 Task: Open a blank worksheet and write heading  SpendSmartAdd Dates in a column and its values below  '2023-05-01, 2023-05-03, 2023-05-05, 2023-05-10, 2023-05-15, 2023-05-20, 2023-05-25 & 2023-05-31'Add Categories in next column and its values below  Groceries, Dining Out, Transportation, Entertainment, Shopping, Utilities, Health & Miscellaneous. Add Descriptions in next column and its values below  Supermarket, Restaurant, Public Transport, Movie Tickets, Clothing Store, Internet Bill, Pharmacy & Online PurchaseAdd Amountin next column and its values below  $50, $30, $10, $20, $100, $60, $40 & $50Save page Attendance Sheet for Weekly Auditing
Action: Mouse pressed left at (11, 18)
Screenshot: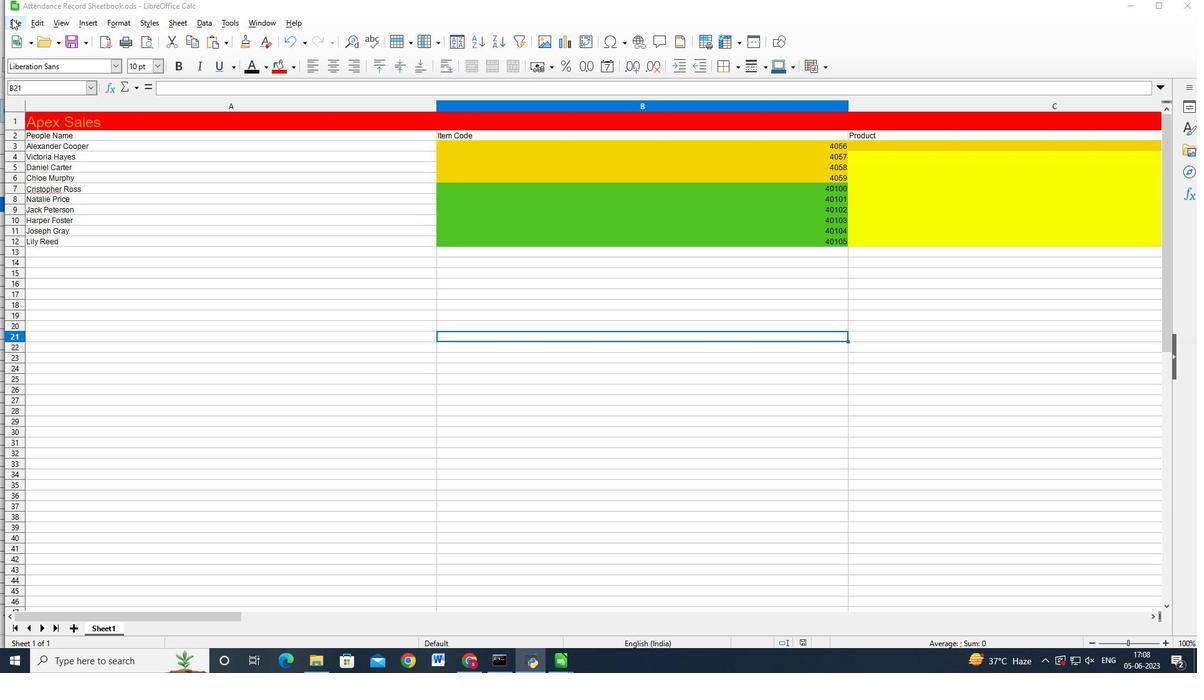 
Action: Mouse moved to (15, 33)
Screenshot: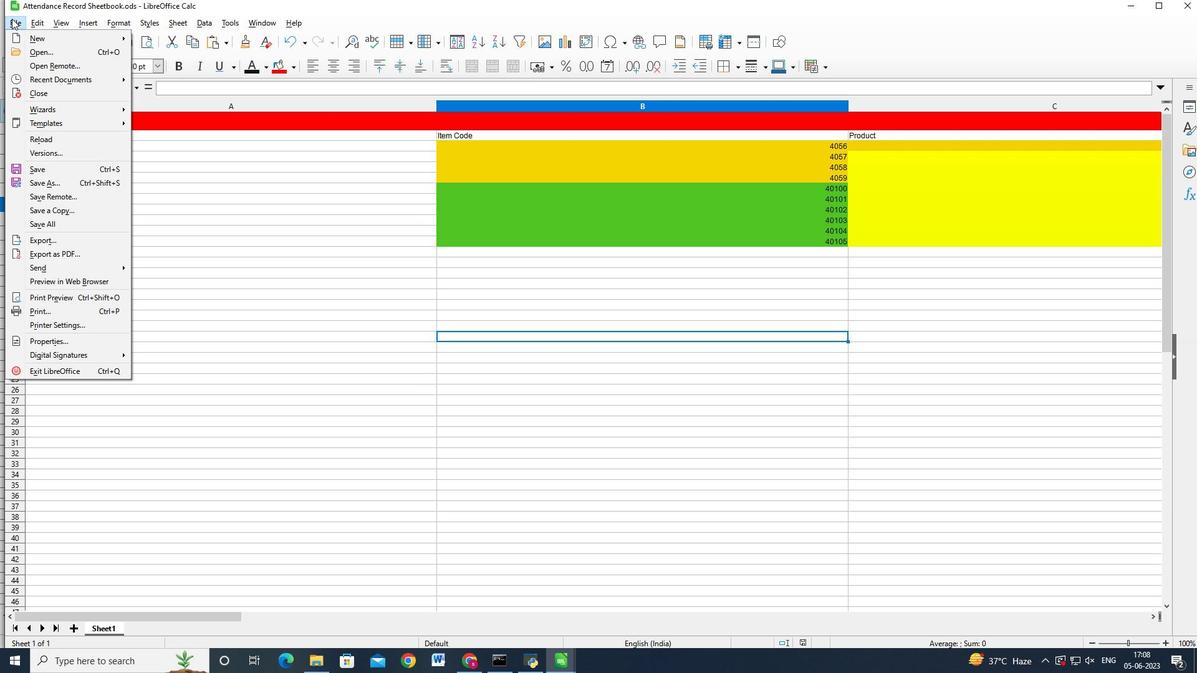 
Action: Mouse pressed left at (15, 33)
Screenshot: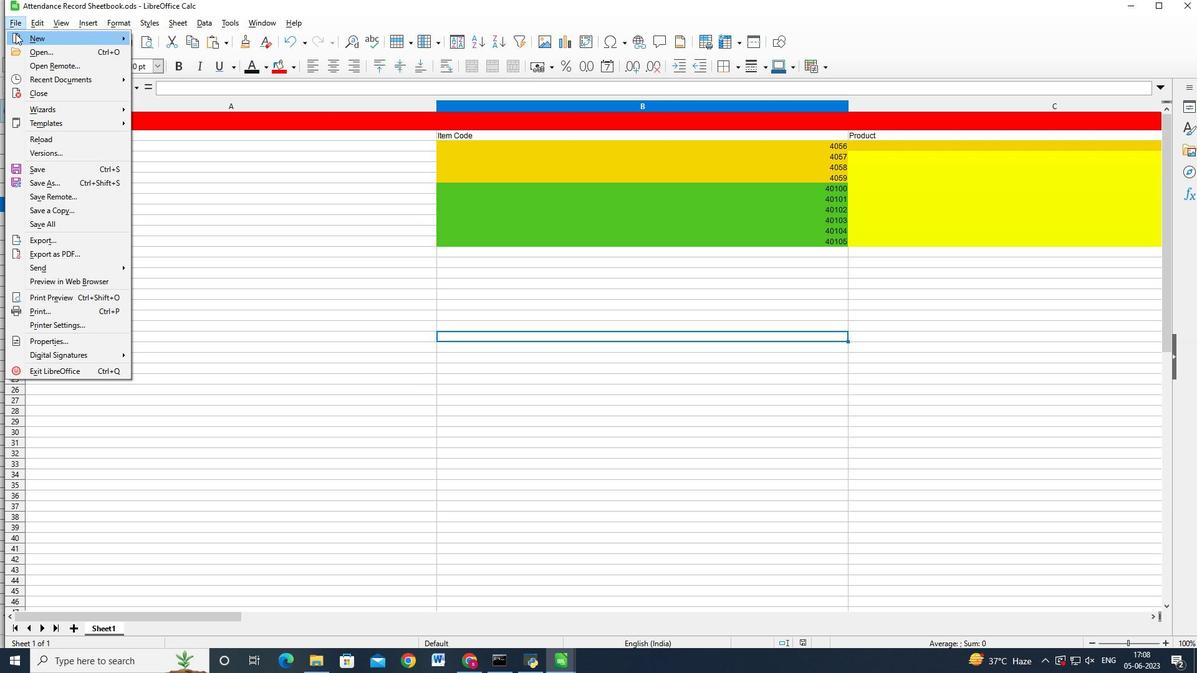 
Action: Mouse moved to (160, 54)
Screenshot: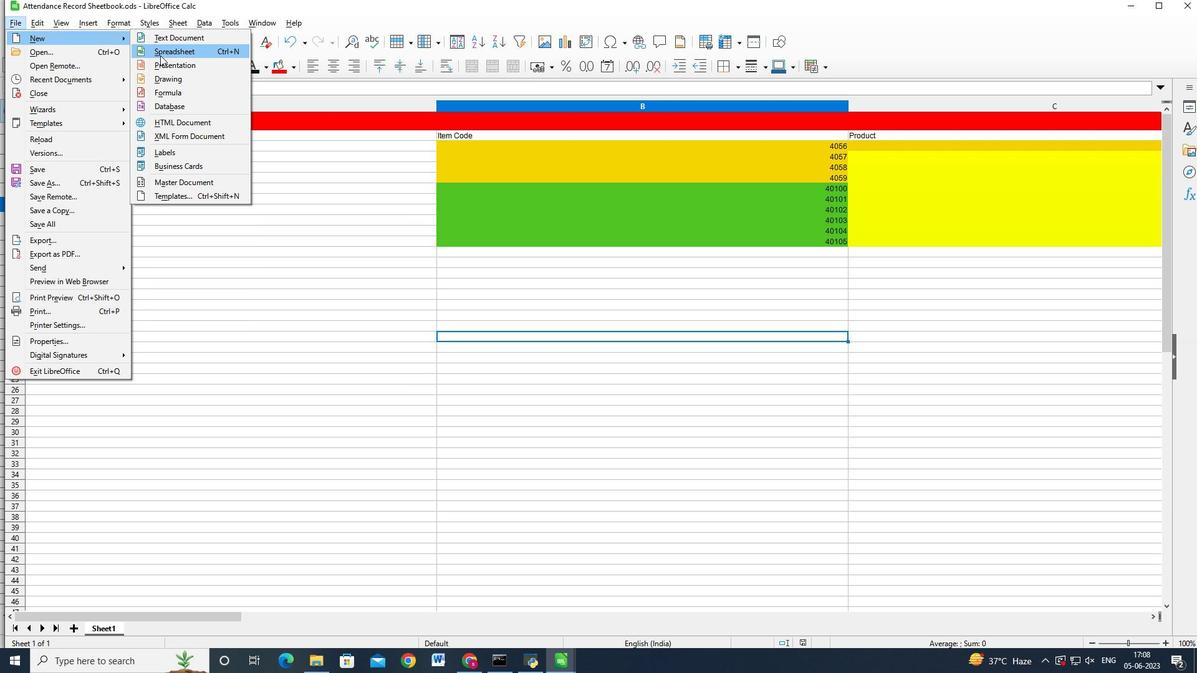 
Action: Mouse pressed left at (160, 54)
Screenshot: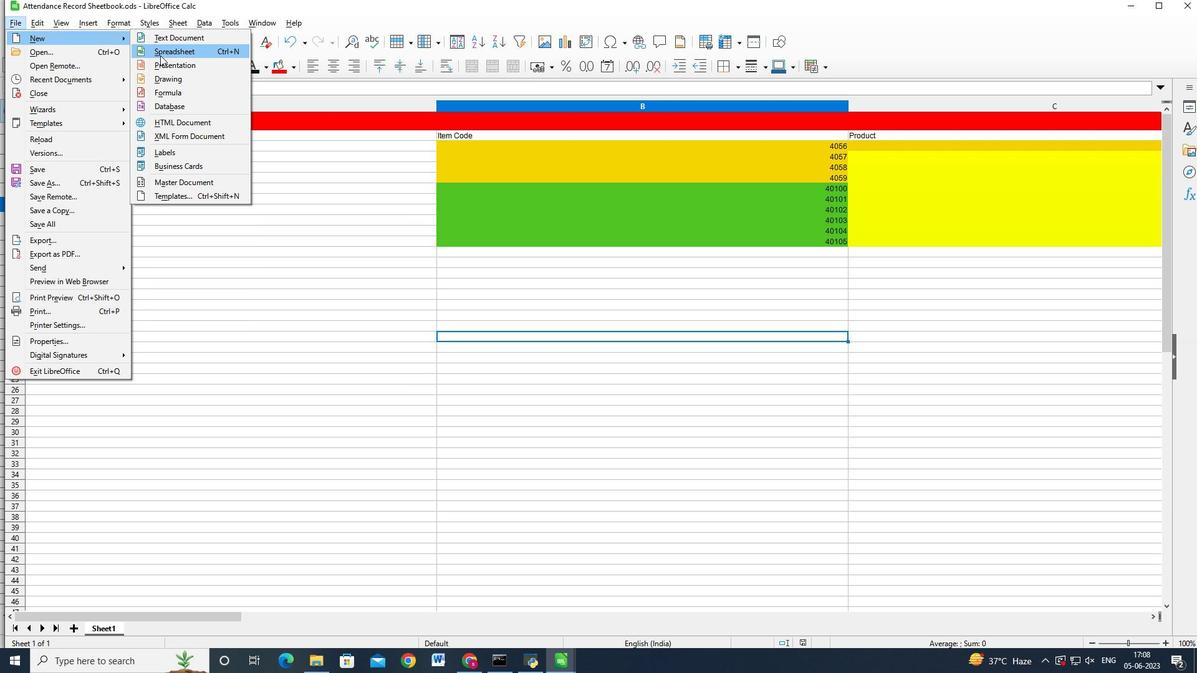 
Action: Mouse moved to (91, 148)
Screenshot: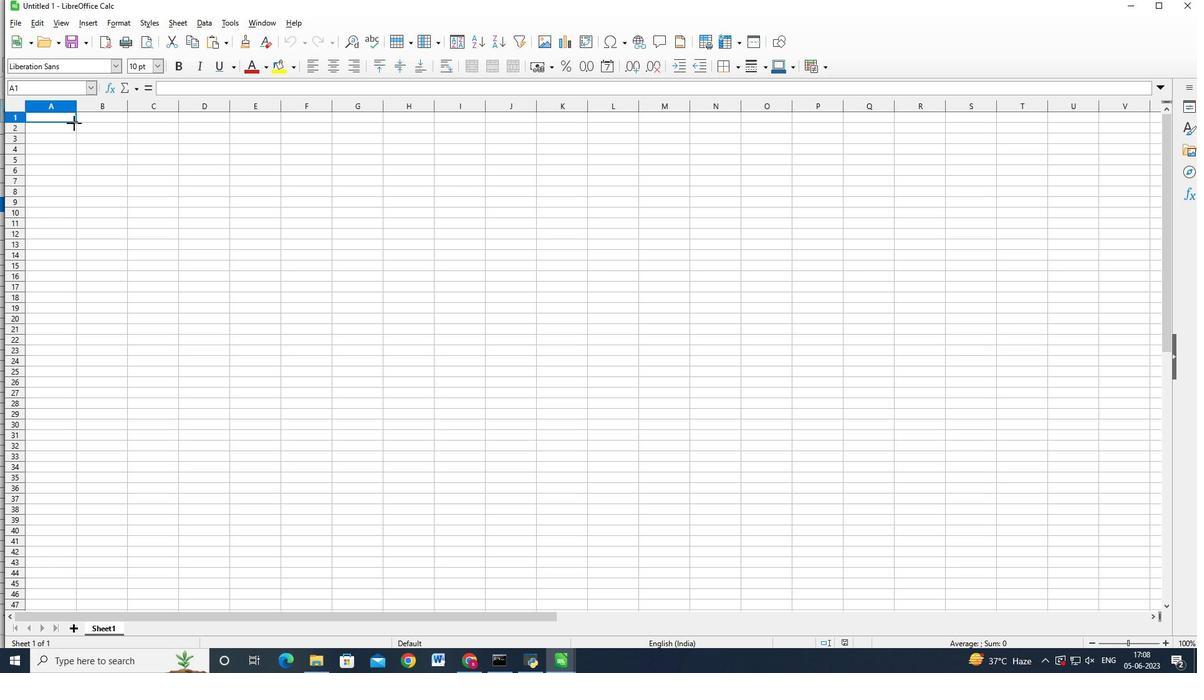 
Action: Key pressed <Key.shift>Spend<Key.shift_r>Smart<Key.shift_r>Add<Key.shift><Key.shift><Key.shift><Key.shift><Key.shift><Key.shift><Key.shift><Key.shift><Key.enter><Key.shift_r>D<Key.backspace><Key.backspace>
Screenshot: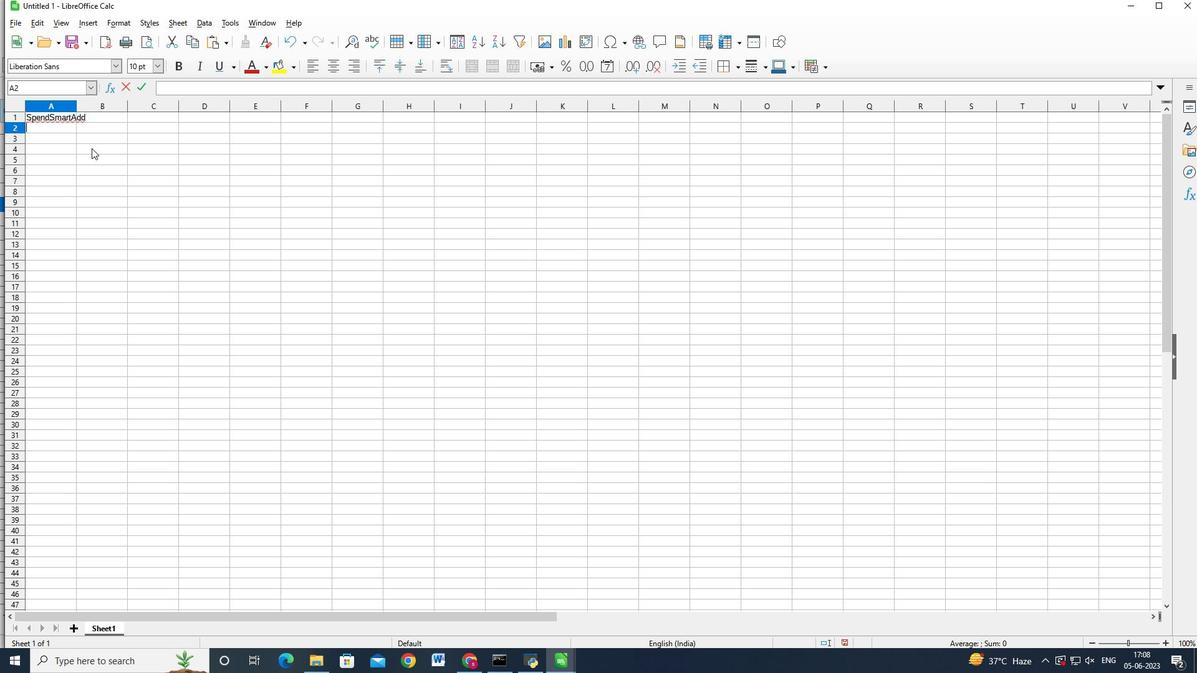
Action: Mouse moved to (106, 120)
Screenshot: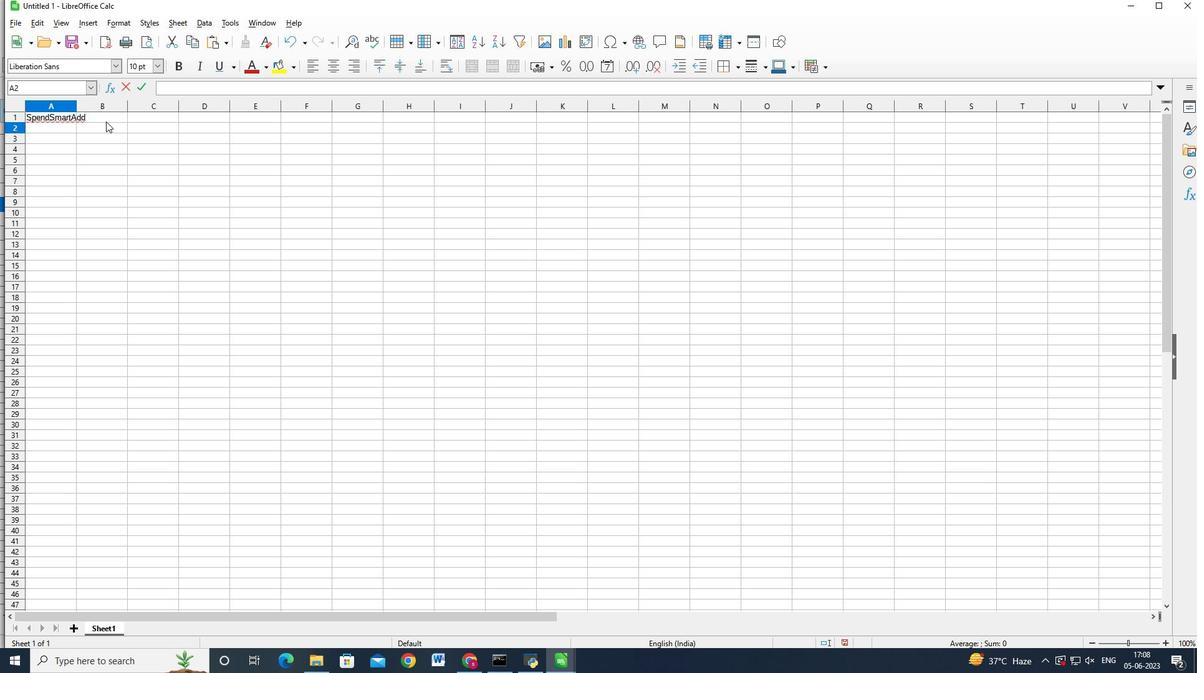 
Action: Mouse pressed left at (106, 120)
Screenshot: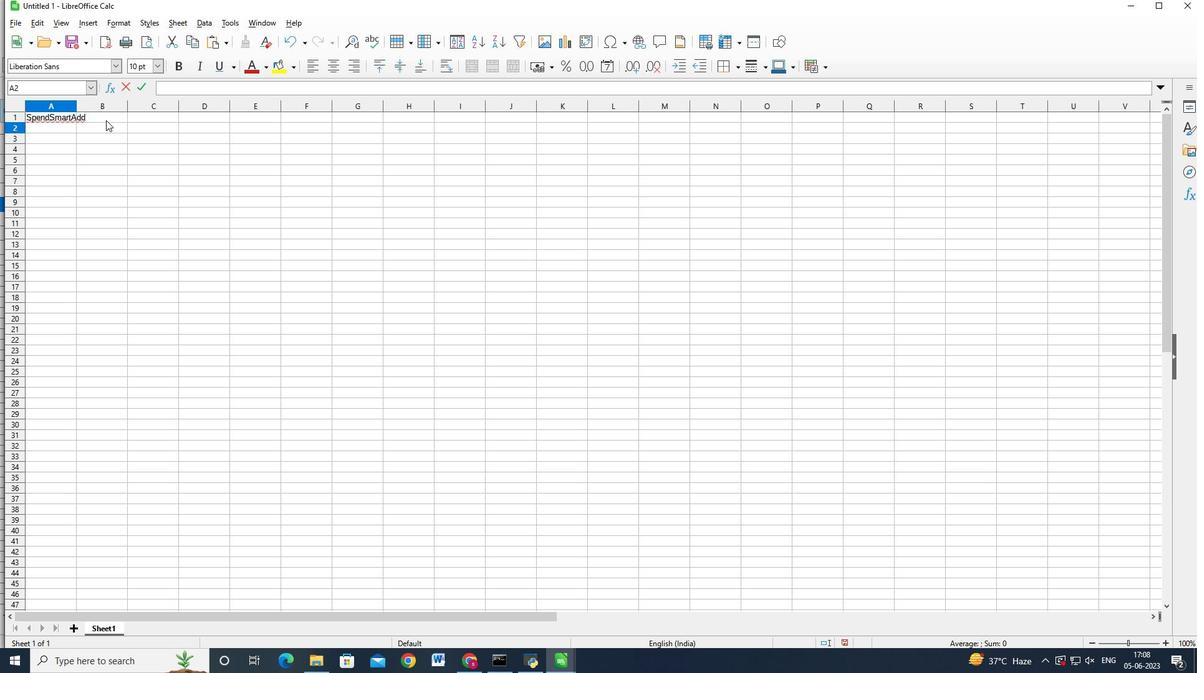 
Action: Mouse moved to (69, 122)
Screenshot: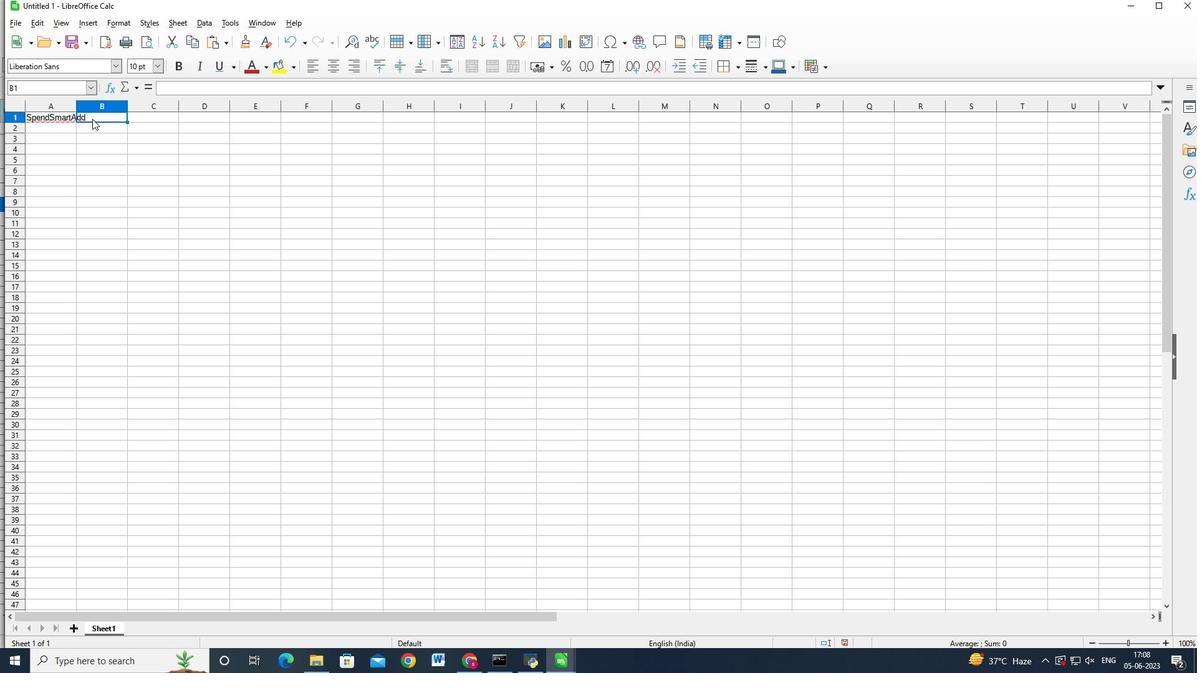 
Action: Mouse pressed left at (69, 122)
Screenshot: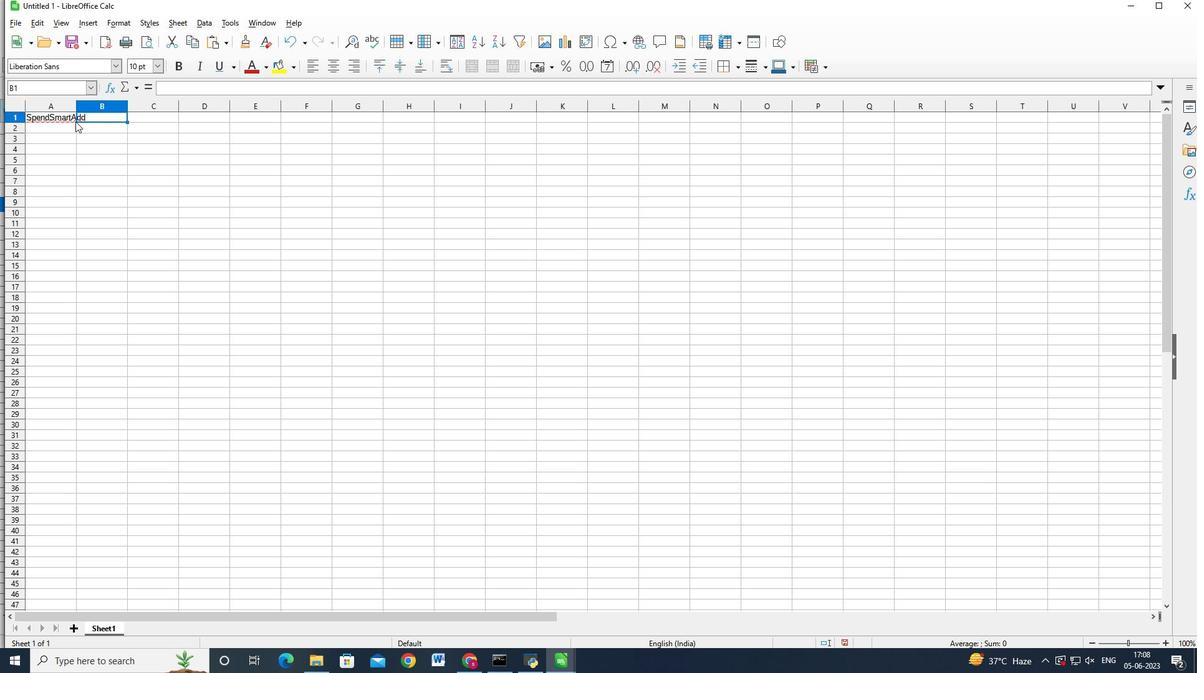 
Action: Mouse moved to (211, 86)
Screenshot: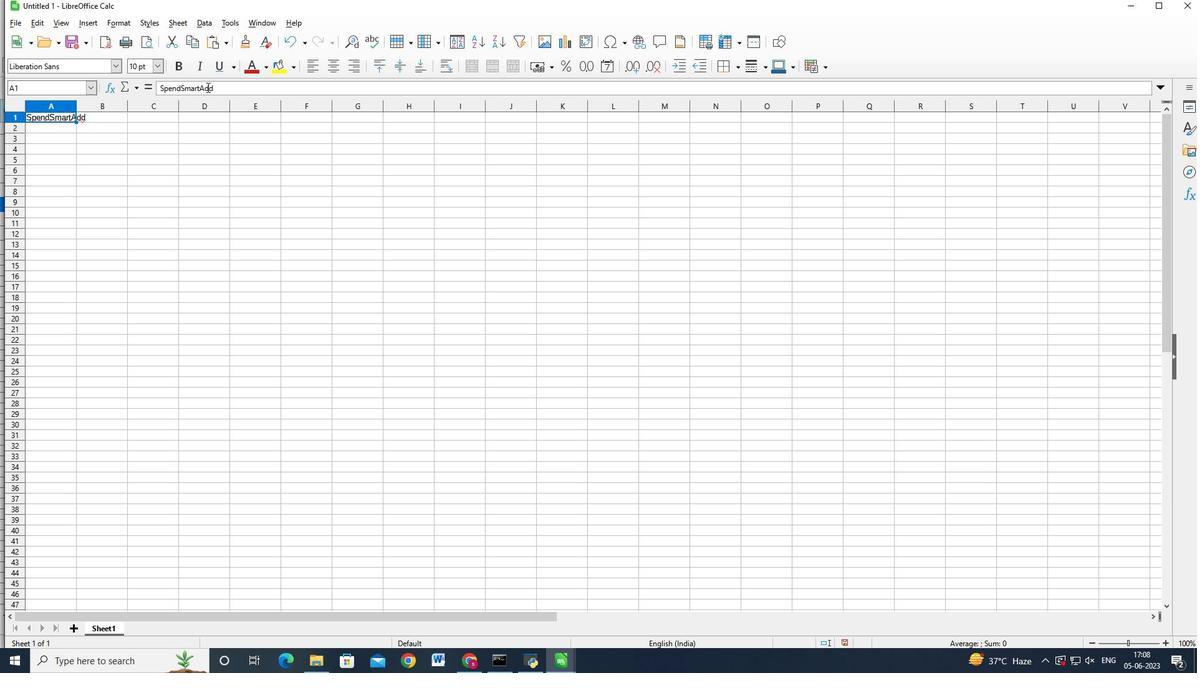 
Action: Mouse pressed left at (211, 86)
Screenshot: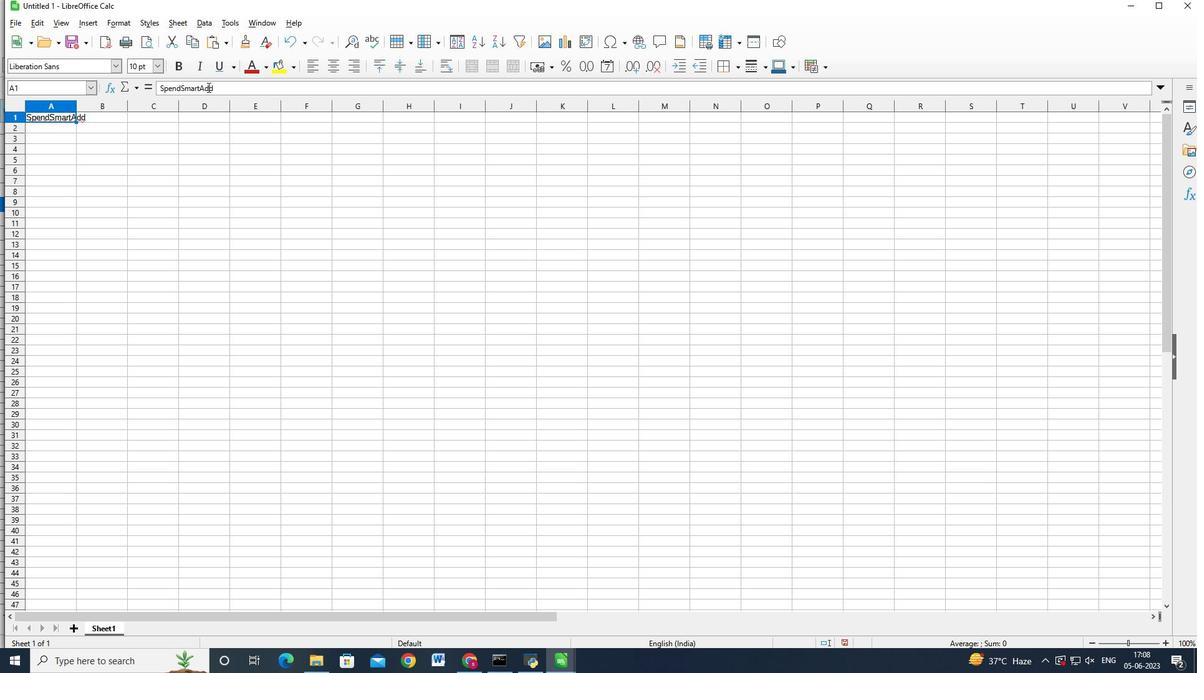 
Action: Mouse moved to (211, 86)
Screenshot: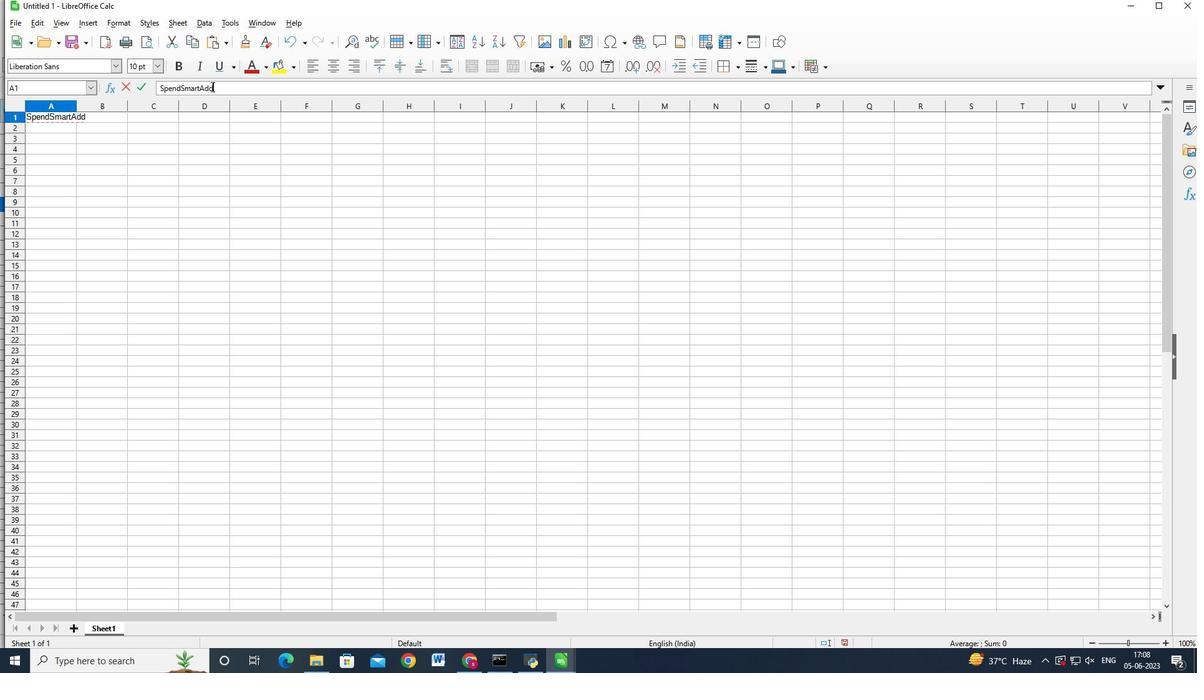 
Action: Key pressed <Key.backspace><Key.backspace><Key.backspace><Key.enter><Key.shift_r>Dates<Key.enter>2923<Key.backspace><Key.backspace><Key.backspace>023-05-1<Key.backspace>01<Key.enter>2023-05-03<Key.enter>2023-05-05<Key.enter>2023-05-10<Key.enter>2023-050<Key.backspace>-15<Key.enter>2023-05-20<Key.enter>2023-05-235<Key.backspace><Key.backspace>5<Key.enter>2023-05-31<Key.right><Key.up><Key.up><Key.up><Key.up><Key.up><Key.up><Key.up><Key.up><Key.shift_r>Categories<Key.enter><Key.shift>Groceries<Key.enter><Key.shift>Dining<Key.space><Key.shift>Out<Key.enter><Key.shift>Transportation<Key.enter><Key.shift_r>Entertainment<Key.enter><Key.shift_r>Shopping<Key.enter><Key.shift>Utilities<Key.enter><Key.shift>Health<Key.space><Key.shift>&<Key.space><Key.shift>N<Key.backspace><Key.shift>Miscellaneous<Key.enter><Key.up><Key.up><Key.up><Key.up><Key.up><Key.up><Key.up><Key.up><Key.right><Key.shift_r>Descriptions<Key.enter><Key.shift_r>Supermarket<Key.enter><Key.shift_r>Restaurant<Key.enter><Key.shift_r><Key.shift><Key.shift><Key.shift><Key.shift><Key.shift><Key.shift><Key.shift><Key.shift><Key.shift><Key.shift><Key.shift><Key.shift><Key.shift><Key.shift><Key.shift><Key.shift><Key.shift><Key.shift><Key.shift><Key.shift><Key.shift>PU<Key.backspace>ublic<Key.space><Key.shift_r>Transport<Key.enter><Key.shift>Movie<Key.space><Key.shift_r>Tickets<Key.enter><Key.shift>Clothing<Key.space><Key.shift_r>Store<Key.enter><Key.shift>Internet<Key.space><Key.shift>Bill<Key.enter><Key.shift>Phara<Key.backspace>macy<Key.space><Key.shift>&<Key.space><Key.shift>Online<Key.space><Key.shift>Purchase<Key.up><Key.up><Key.up><Key.up><Key.up><Key.up><Key.down><Key.down><Key.down><Key.down><Key.down><Key.down><Key.left><Key.right><Key.left><Key.enter><Key.up>
Screenshot: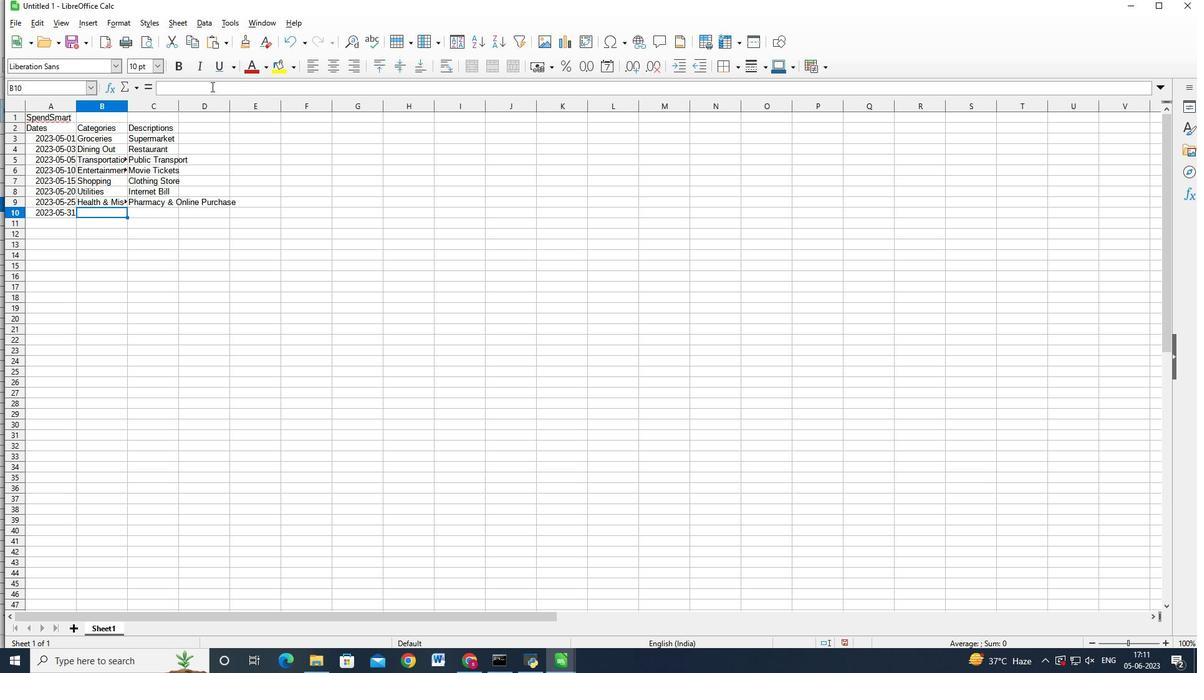 
Action: Mouse moved to (240, 87)
Screenshot: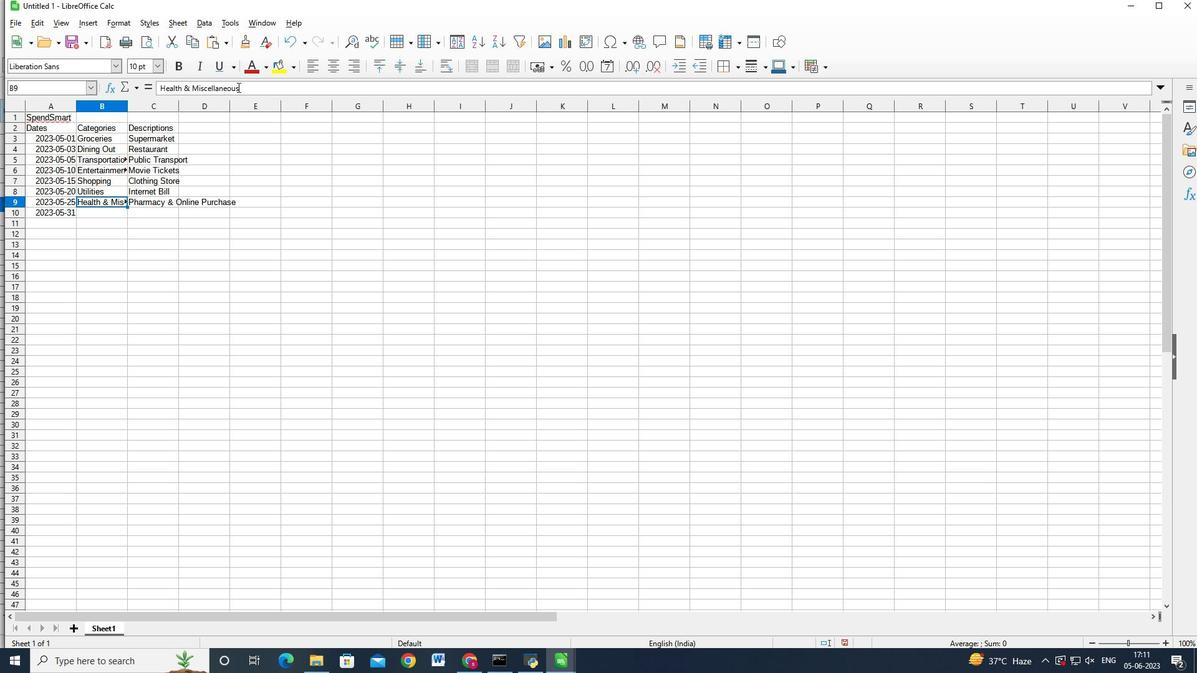 
Action: Mouse pressed left at (240, 87)
Screenshot: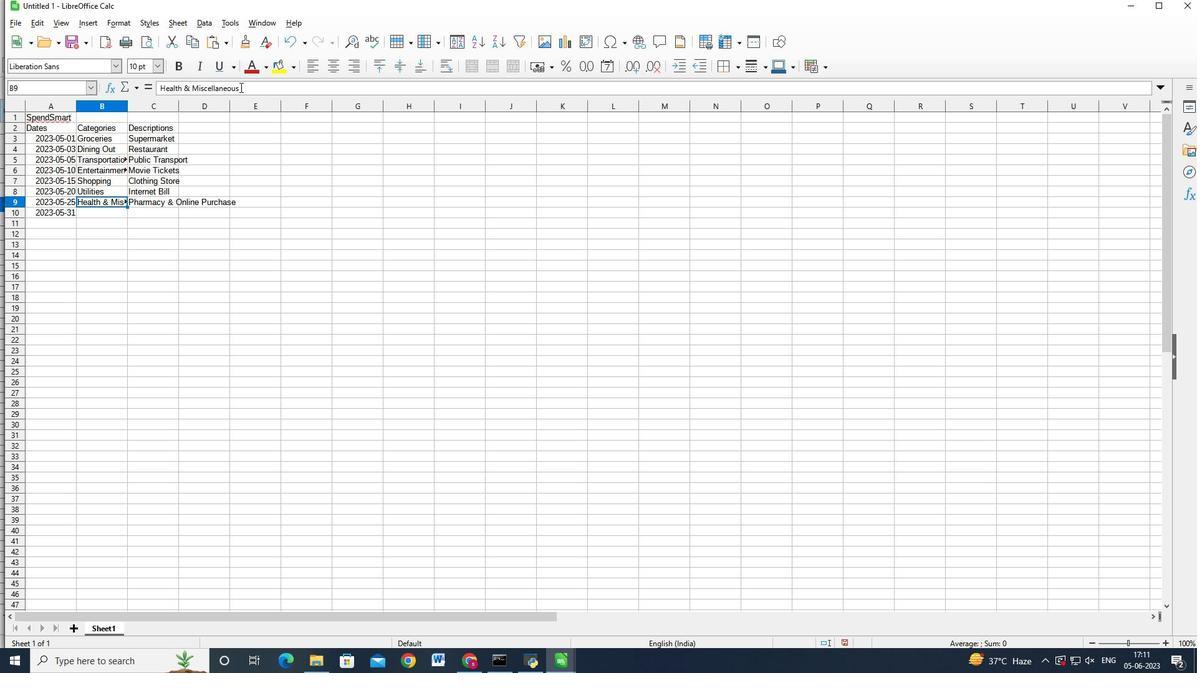 
Action: Mouse moved to (190, 178)
Screenshot: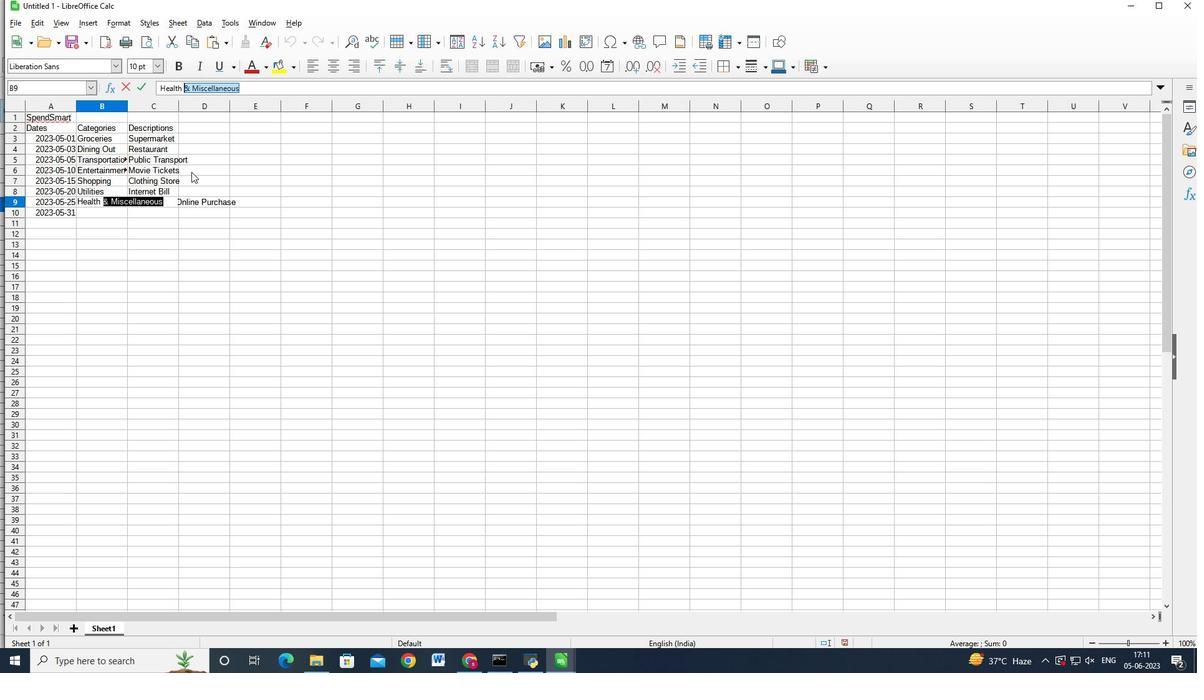 
Action: Key pressed <Key.backspace>
Screenshot: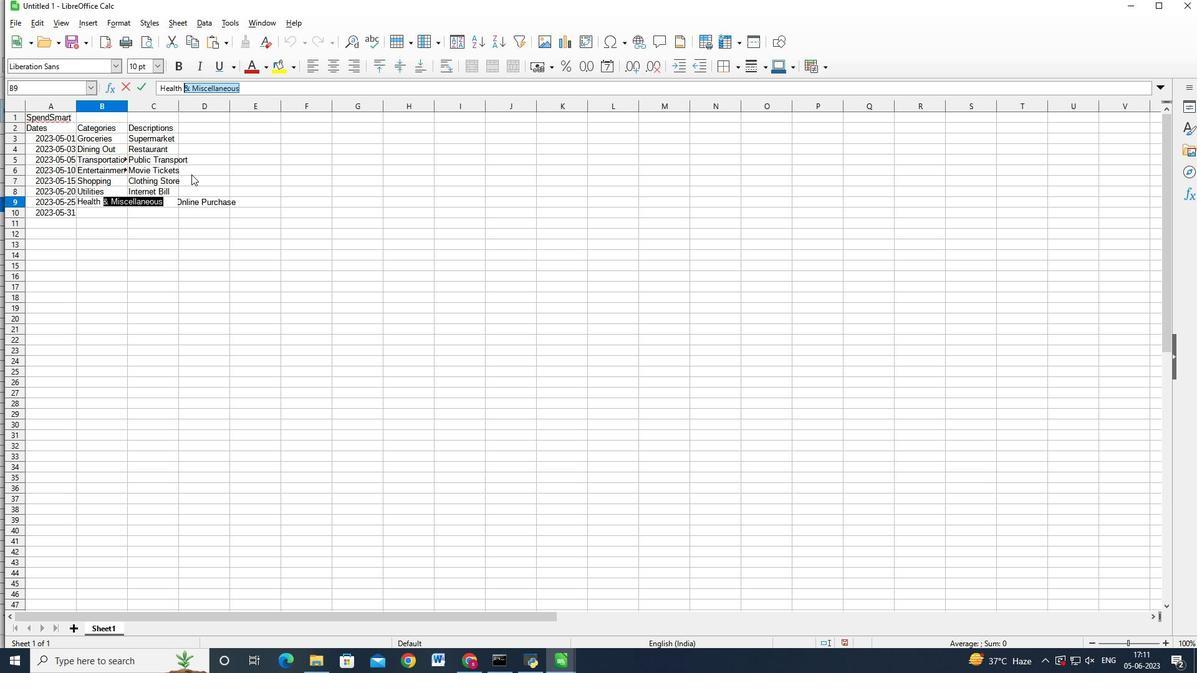 
Action: Mouse moved to (193, 202)
Screenshot: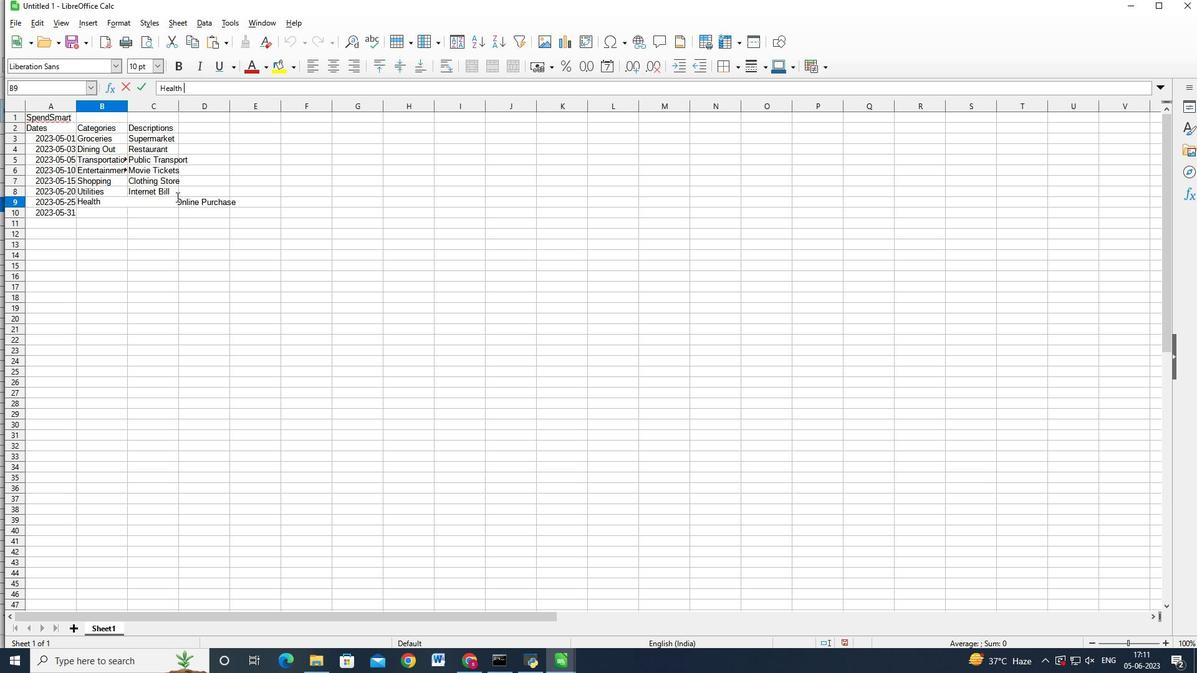 
Action: Mouse pressed left at (193, 202)
Screenshot: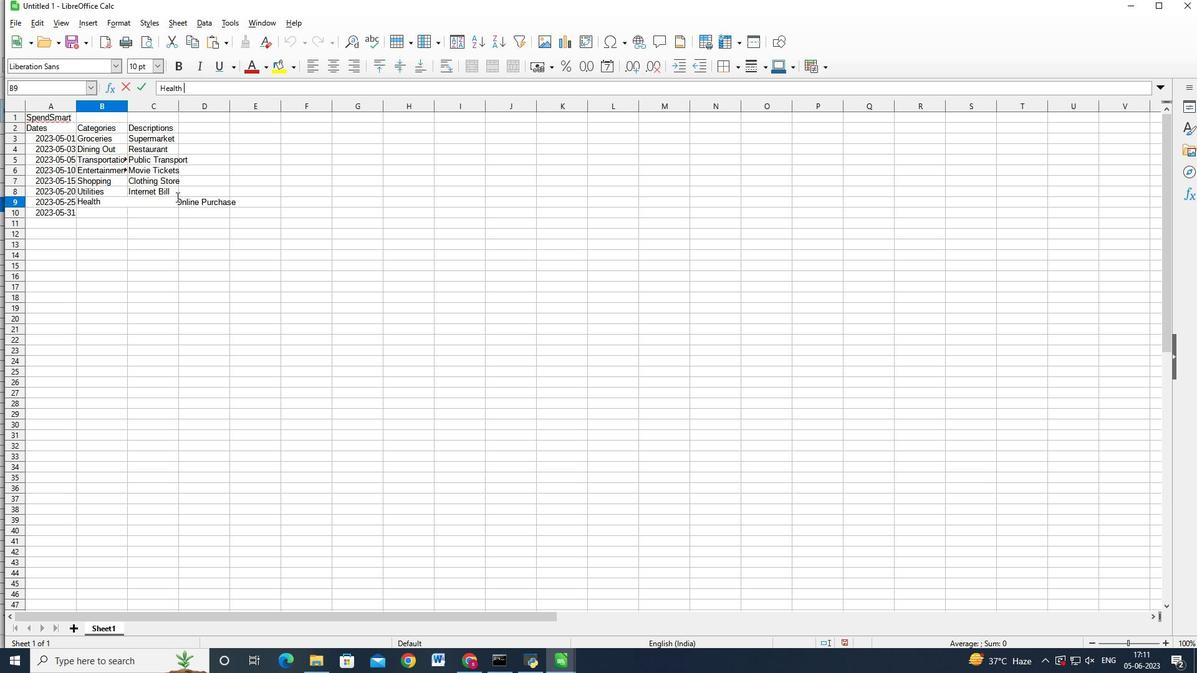 
Action: Mouse moved to (195, 201)
Screenshot: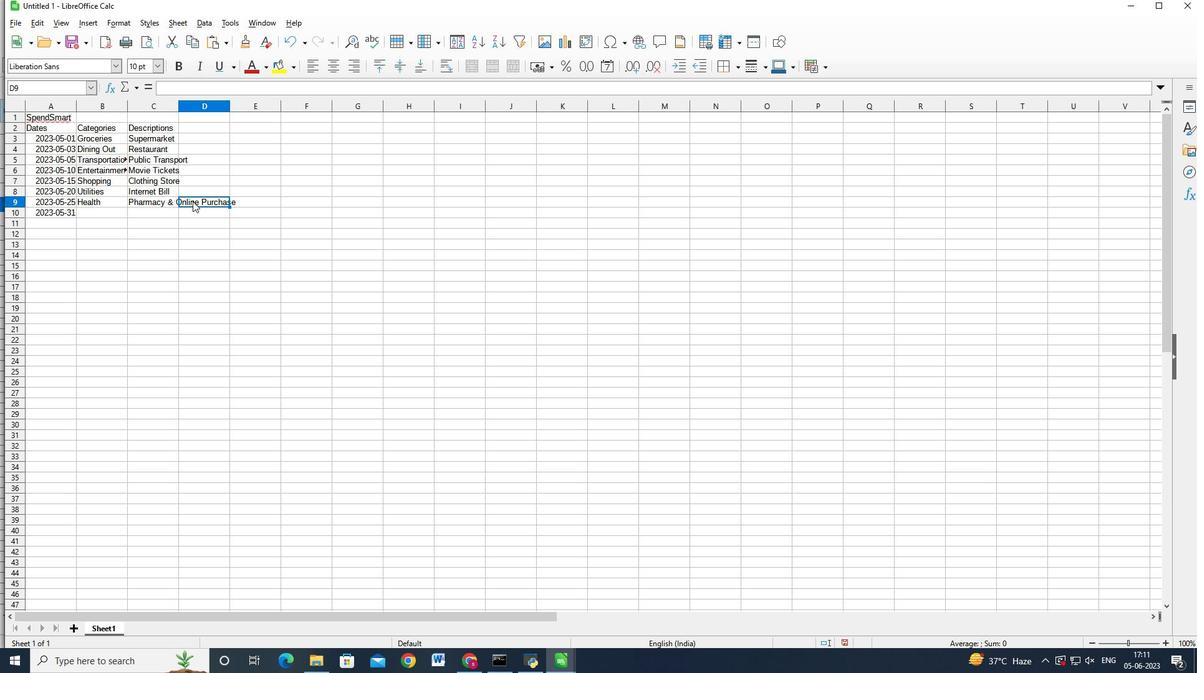 
Action: Key pressed <Key.backspace>
Screenshot: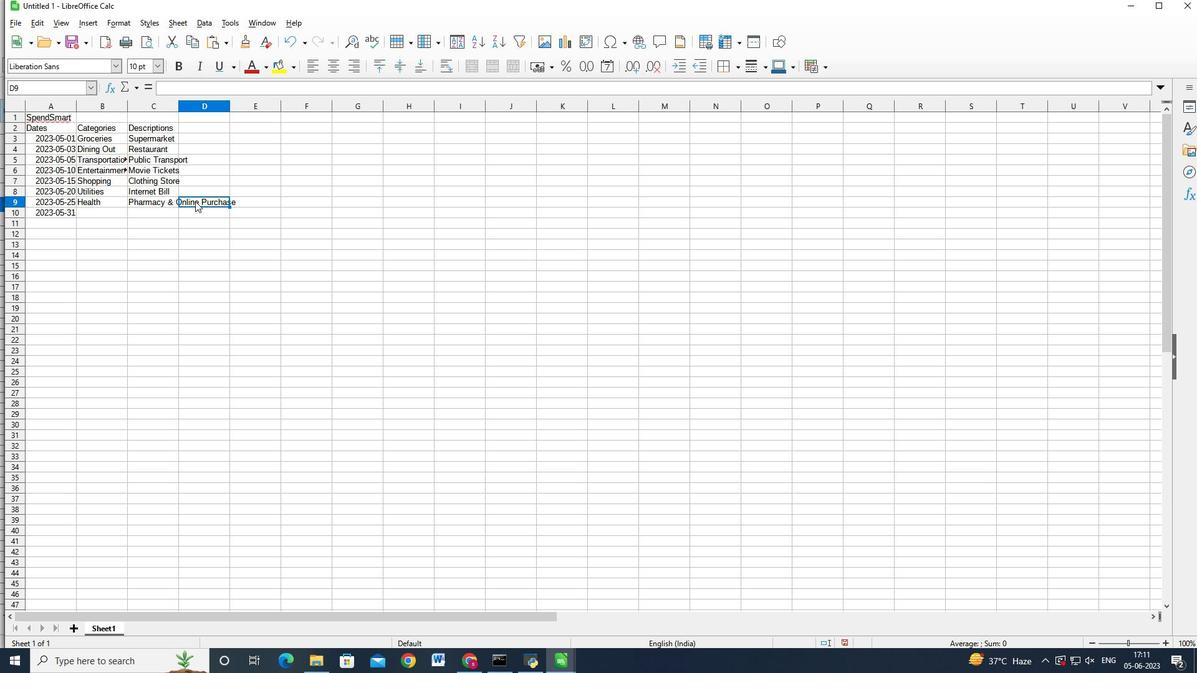 
Action: Mouse moved to (659, 374)
Screenshot: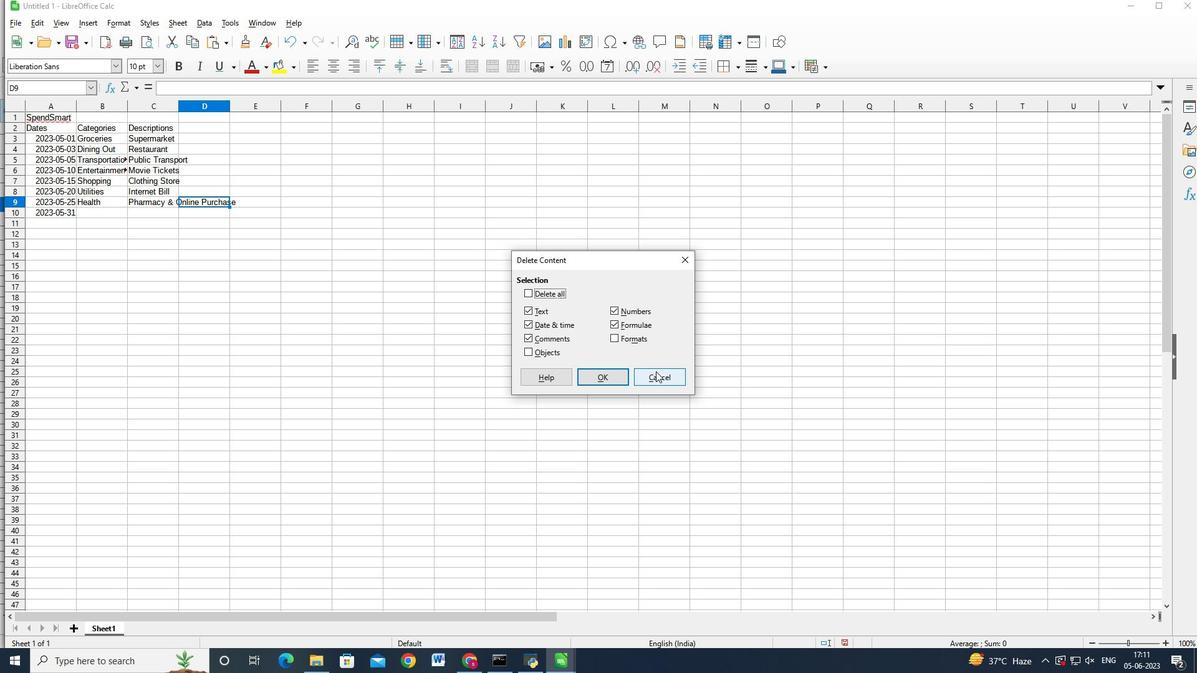 
Action: Mouse pressed left at (659, 374)
Screenshot: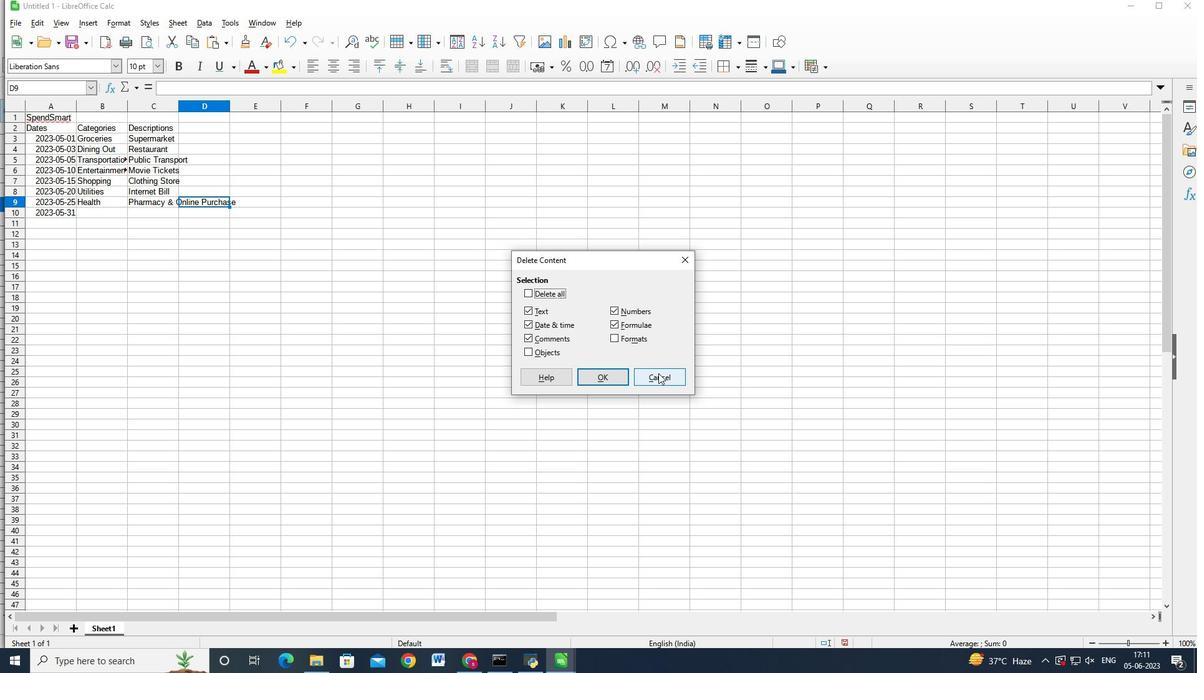 
Action: Mouse moved to (164, 204)
Screenshot: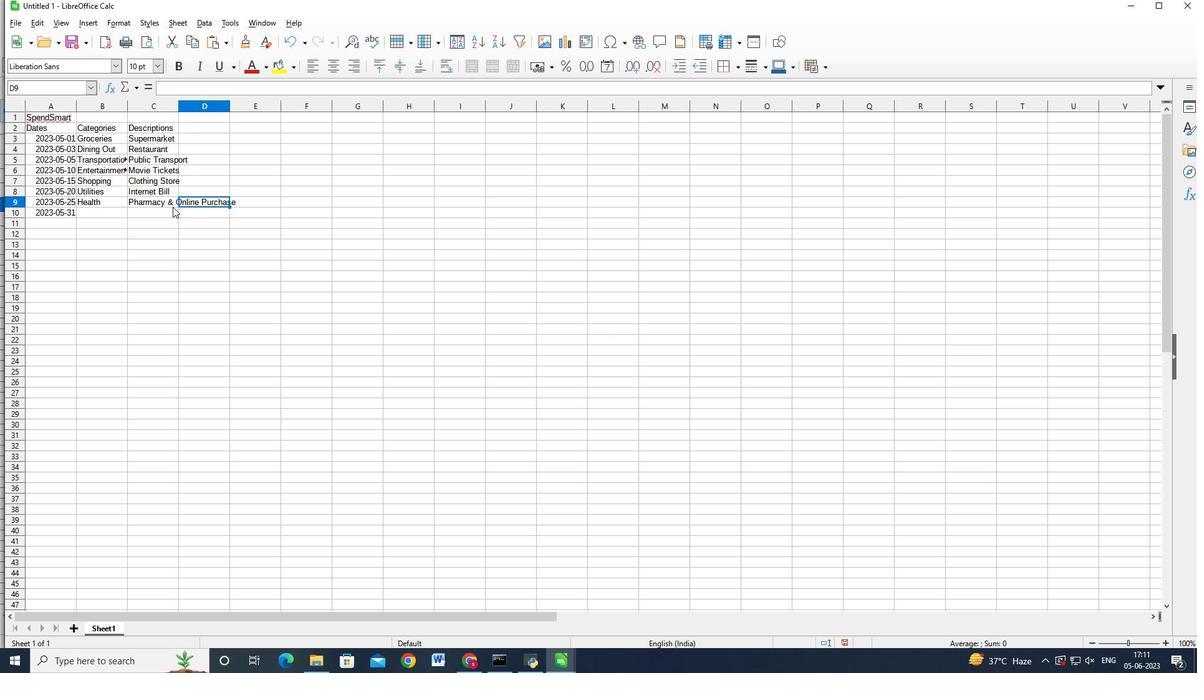 
Action: Mouse pressed left at (164, 204)
Screenshot: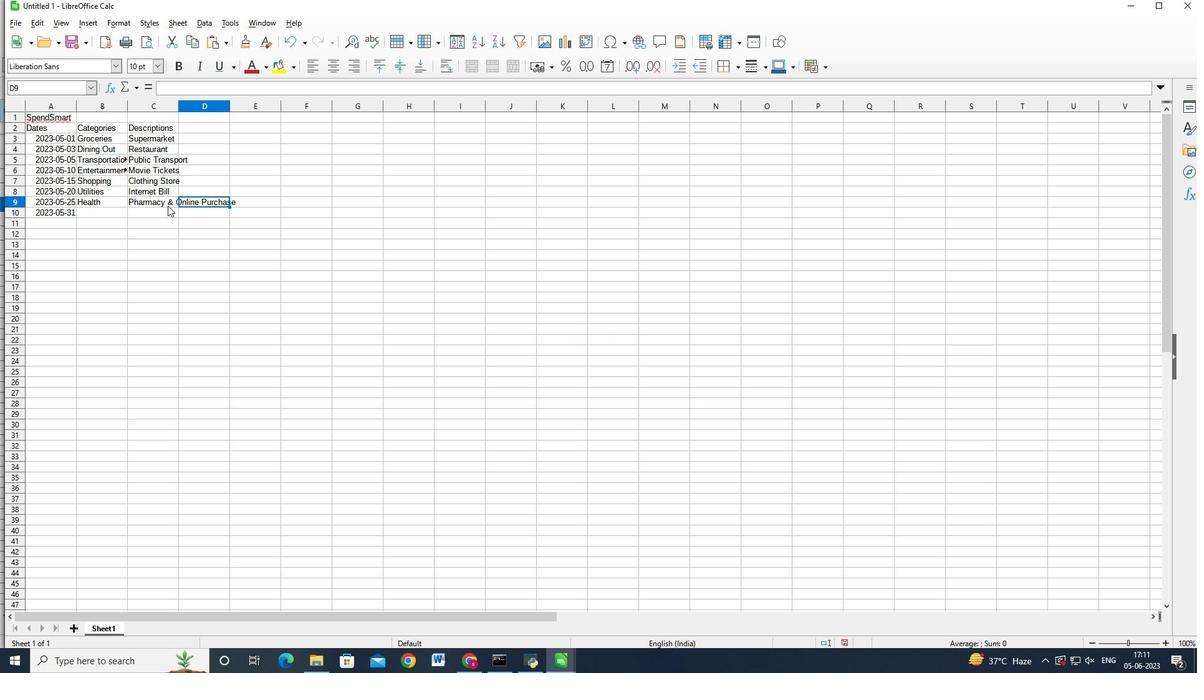 
Action: Mouse moved to (246, 90)
Screenshot: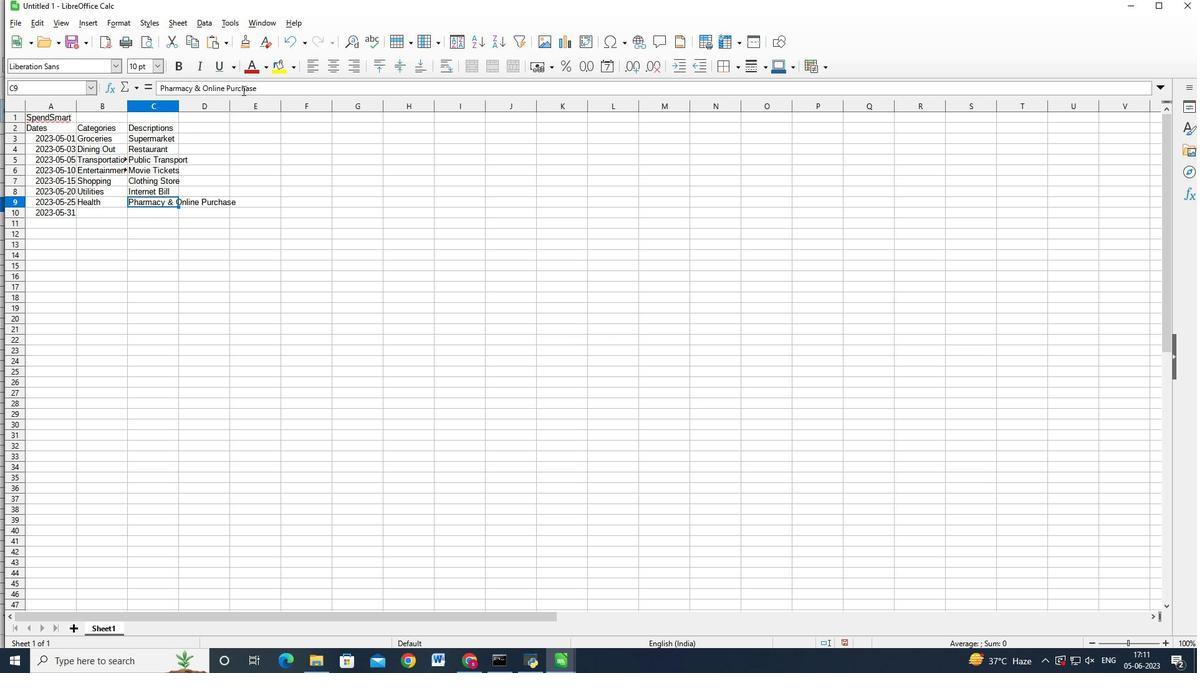
Action: Mouse pressed left at (246, 90)
Screenshot: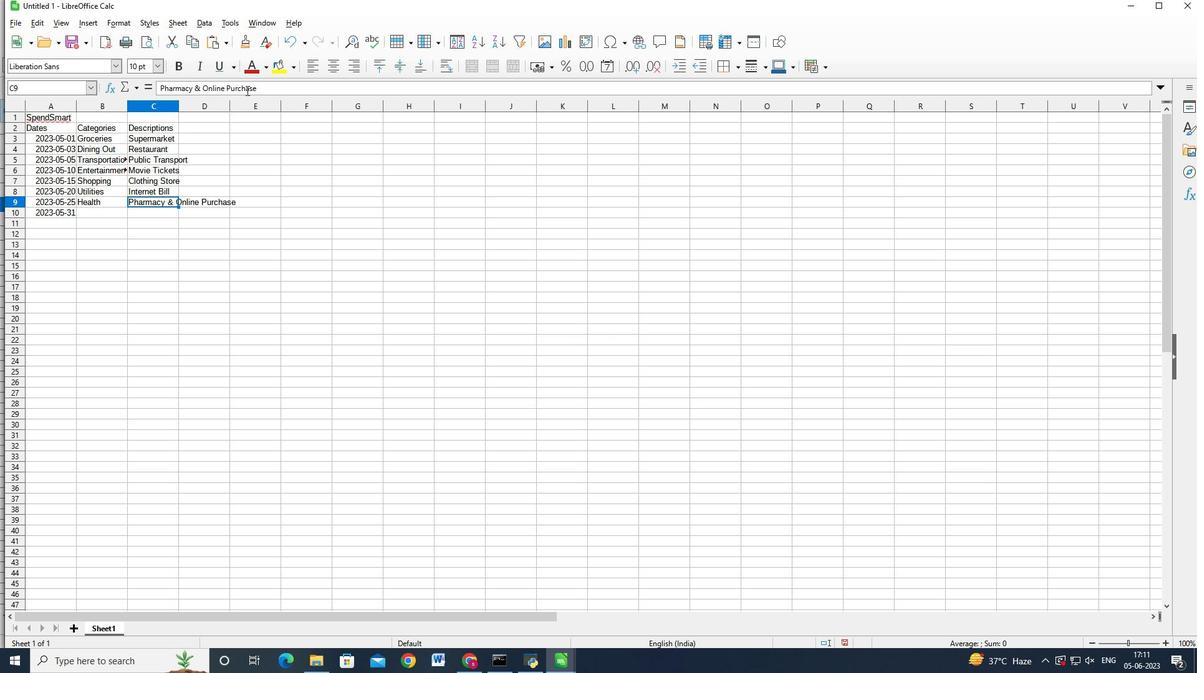 
Action: Mouse moved to (275, 89)
Screenshot: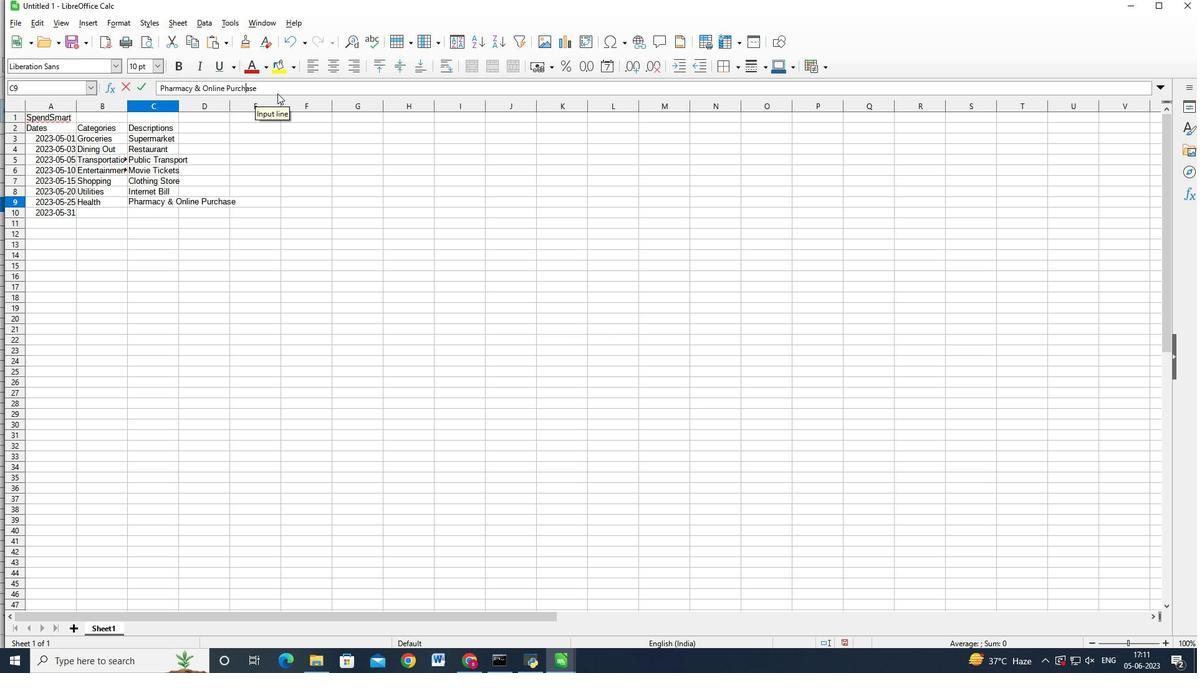 
Action: Mouse pressed left at (275, 89)
Screenshot: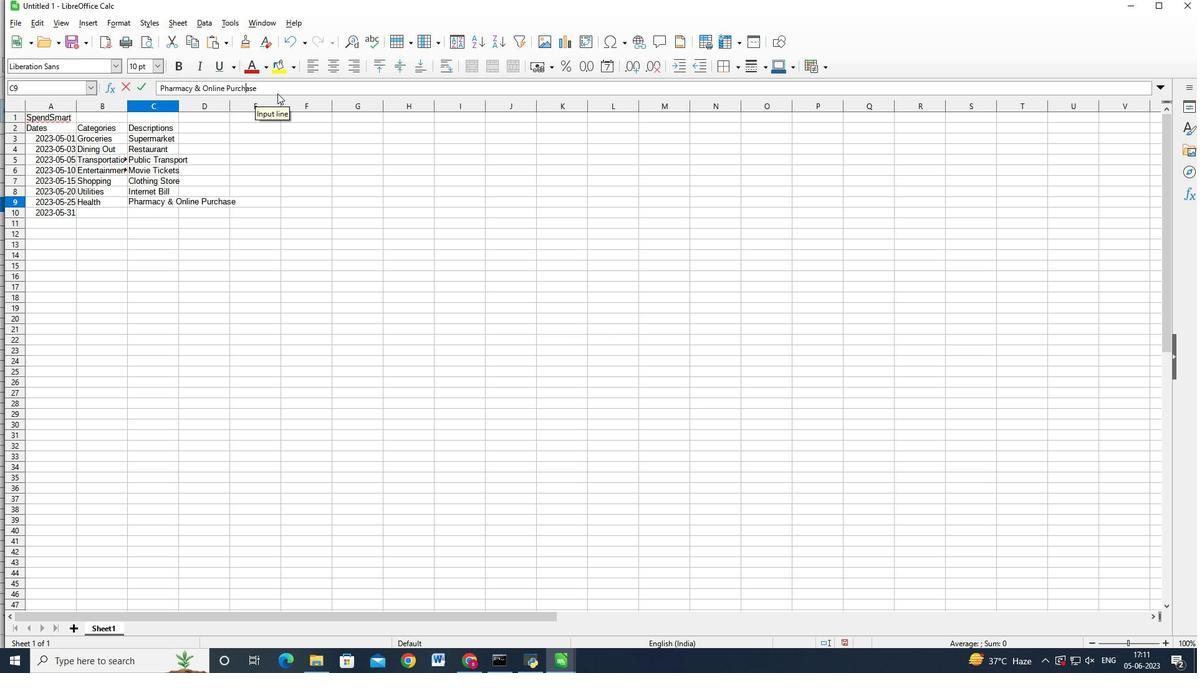 
Action: Mouse moved to (272, 89)
Screenshot: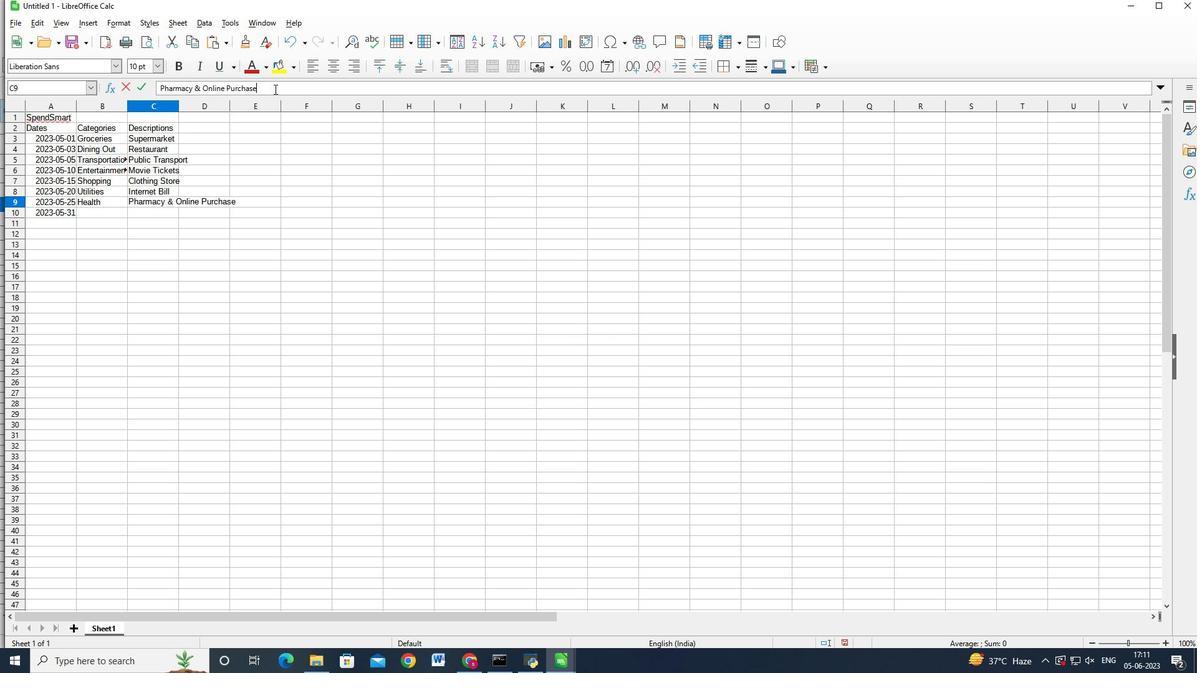 
Action: Mouse pressed left at (272, 89)
Screenshot: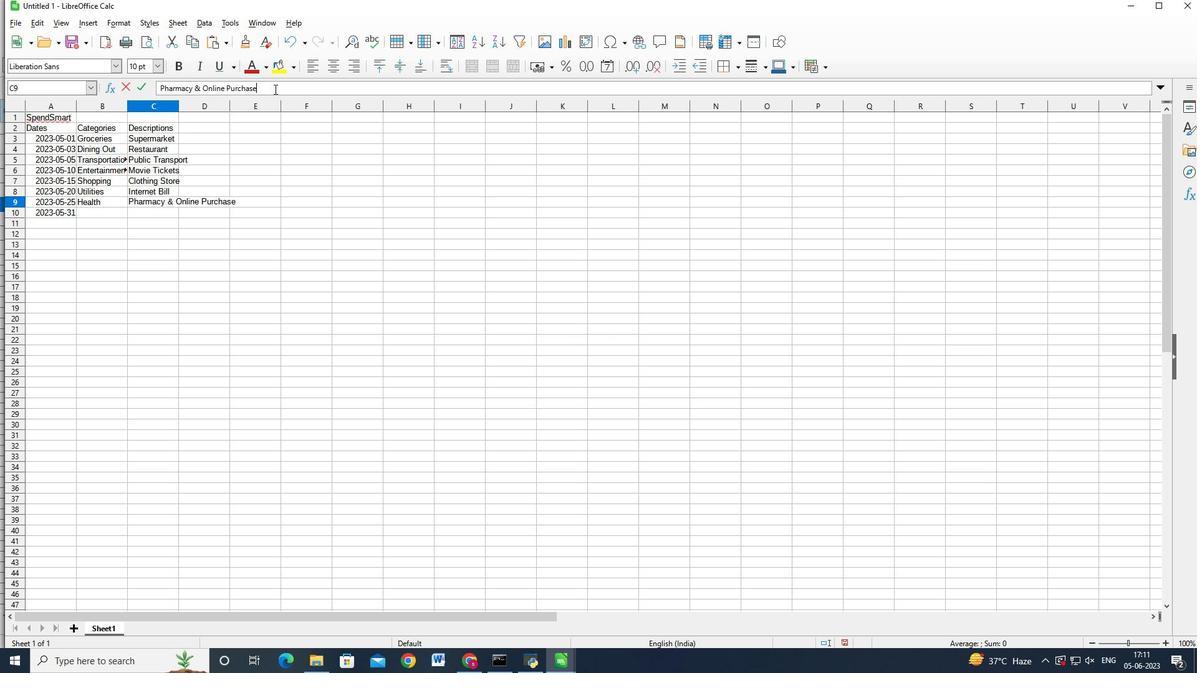 
Action: Mouse moved to (195, 87)
Screenshot: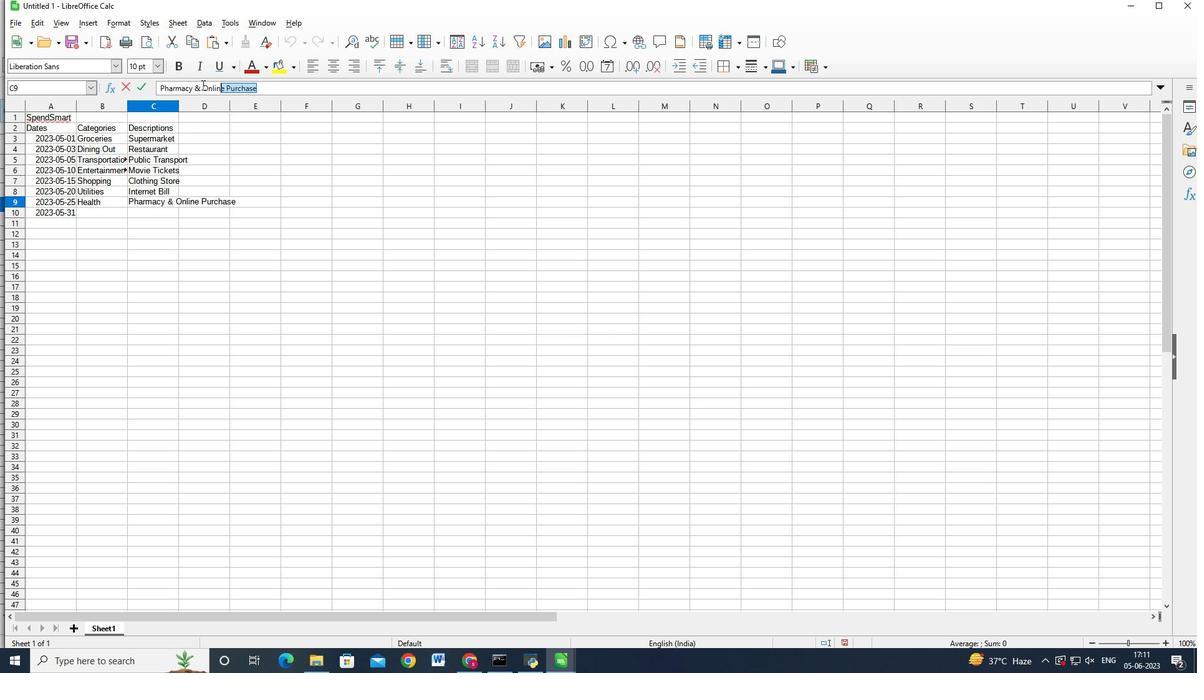 
Action: Key pressed <Key.backspace>
Screenshot: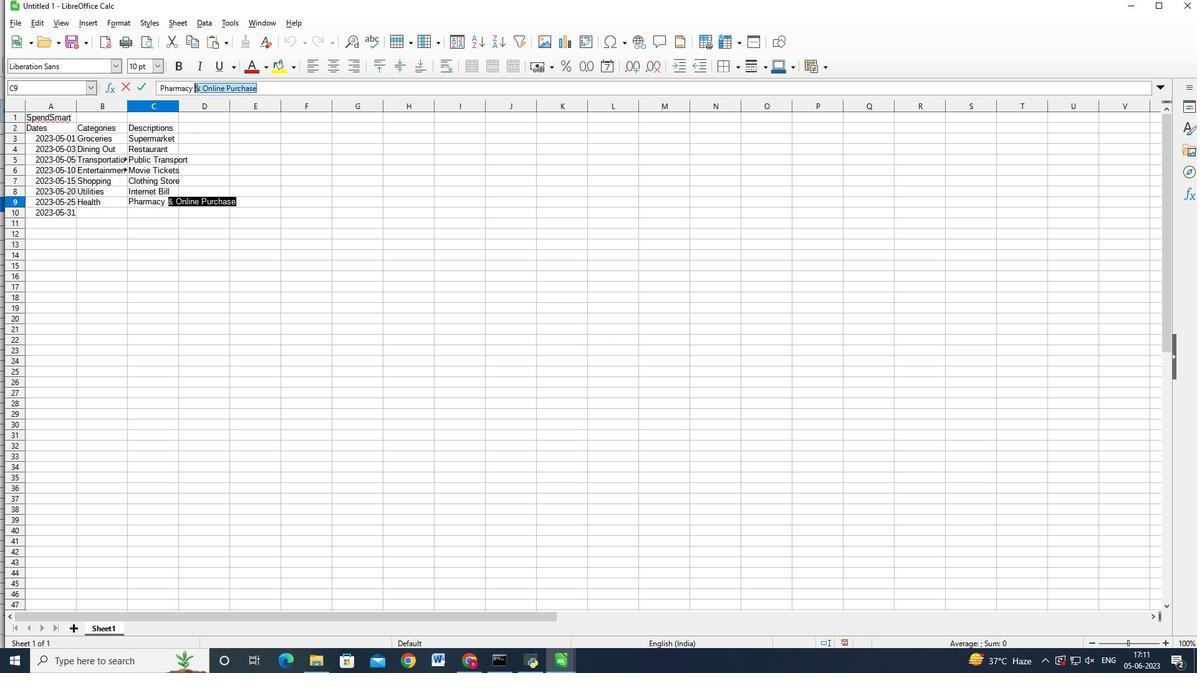 
Action: Mouse moved to (107, 212)
Screenshot: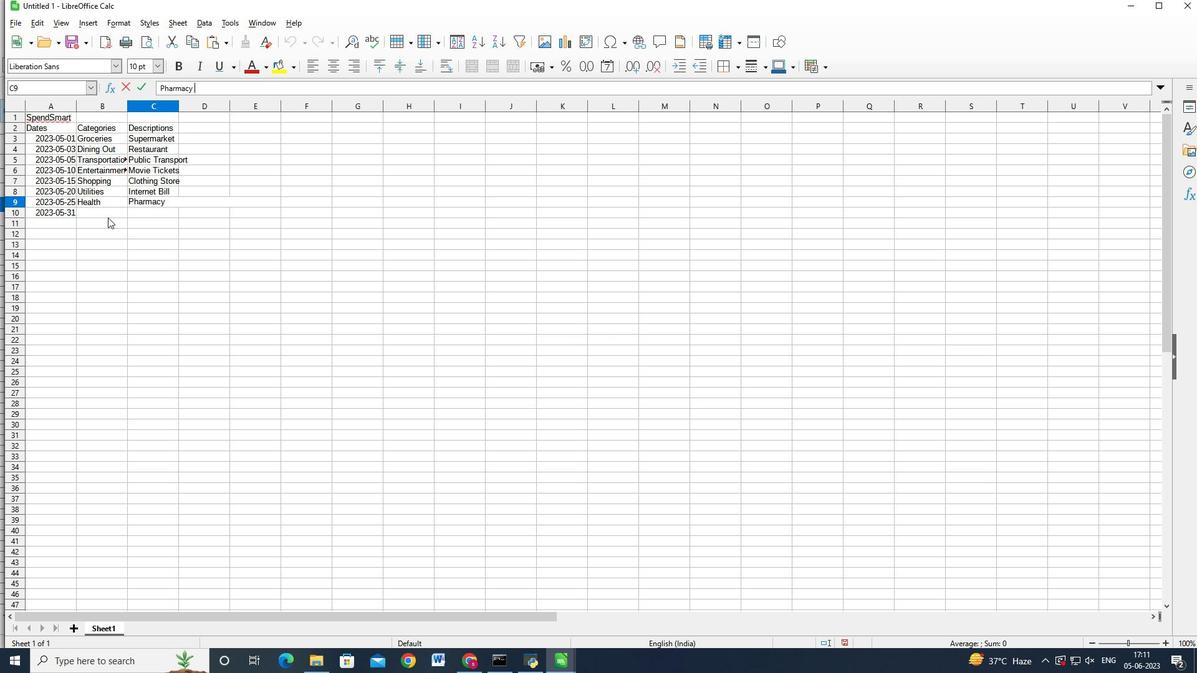 
Action: Mouse pressed left at (107, 212)
Screenshot: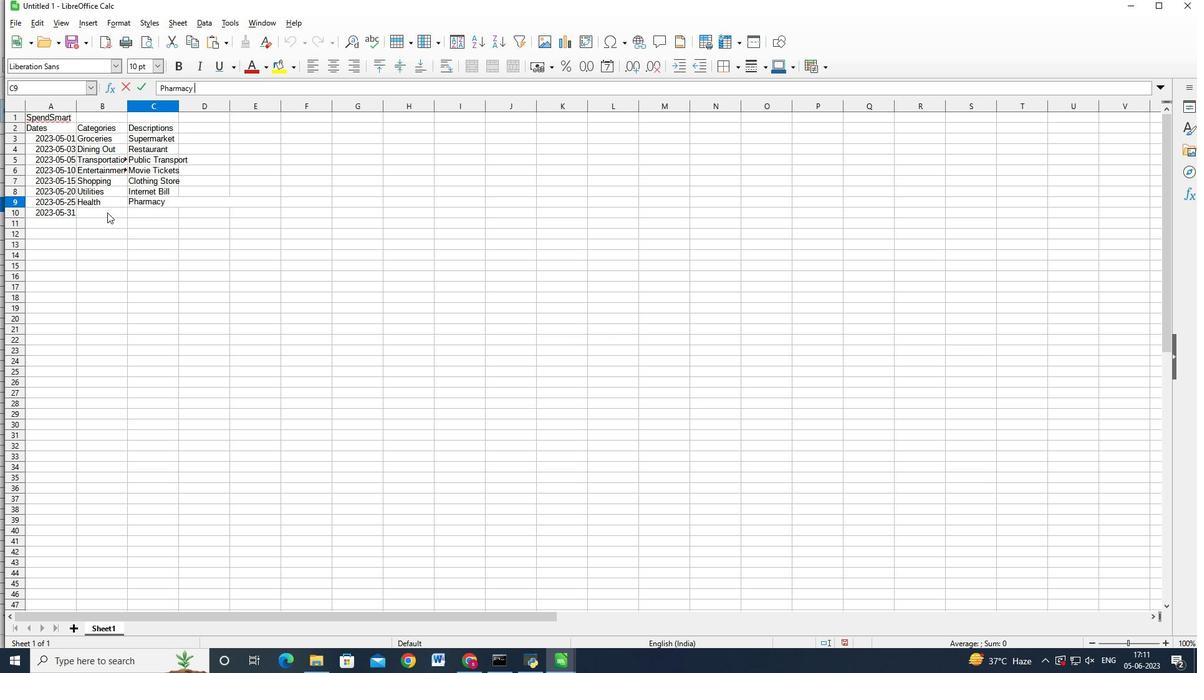 
Action: Key pressed <Key.shift>Miscellaneous<Key.tab><Key.shift><Key.shift><Key.shift><Key.shift><Key.shift><Key.shift><Key.shift><Key.shift><Key.shift><Key.shift><Key.shift><Key.shift><Key.shift><Key.shift><Key.shift><Key.shift><Key.shift><Key.shift><Key.shift><Key.shift><Key.shift><Key.shift><Key.shift><Key.shift><Key.shift><Key.shift><Key.shift><Key.shift><Key.shift><Key.shift><Key.shift><Key.shift><Key.shift><Key.shift><Key.shift><Key.shift><Key.shift><Key.shift>Online<Key.space><Key.shift><Key.shift><Key.shift><Key.shift><Key.shift><Key.shift><Key.shift>P<Key.backspace><Key.tab><Key.up><Key.up><Key.up><Key.up><Key.up><Key.up><Key.up><Key.up><Key.shift_r>Amount<Key.enter><Key.shift_r><Key.shift_r><Key.shift_r><Key.shift_r><Key.shift_r><Key.shift_r><Key.shift_r>$50<Key.enter><Key.shift_r>$30<Key.enter><Key.shift_r><Key.shift_r><Key.shift_r><Key.shift_r><Key.shift_r><Key.shift_r><Key.shift_r><Key.shift_r><Key.shift_r><Key.shift_r><Key.shift_r><Key.shift_r><Key.shift_r><Key.shift_r><Key.shift_r><Key.shift_r>$19<Key.enter><Key.up>
Screenshot: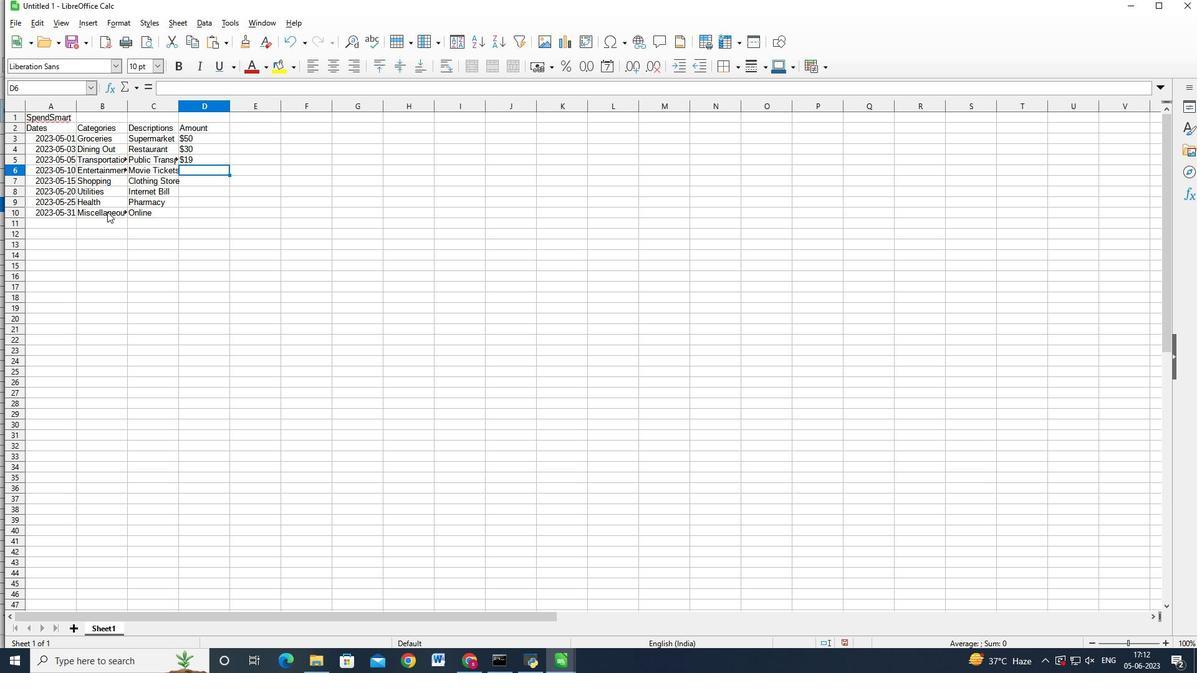 
Action: Mouse moved to (191, 82)
Screenshot: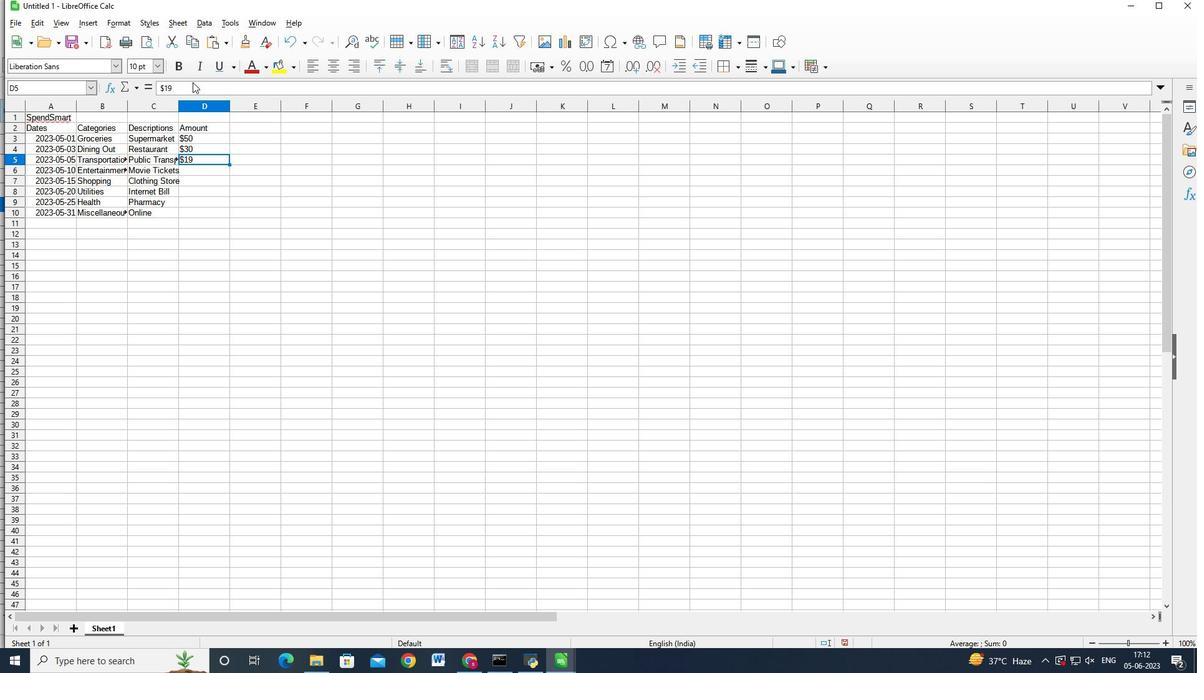 
Action: Mouse pressed left at (191, 82)
Screenshot: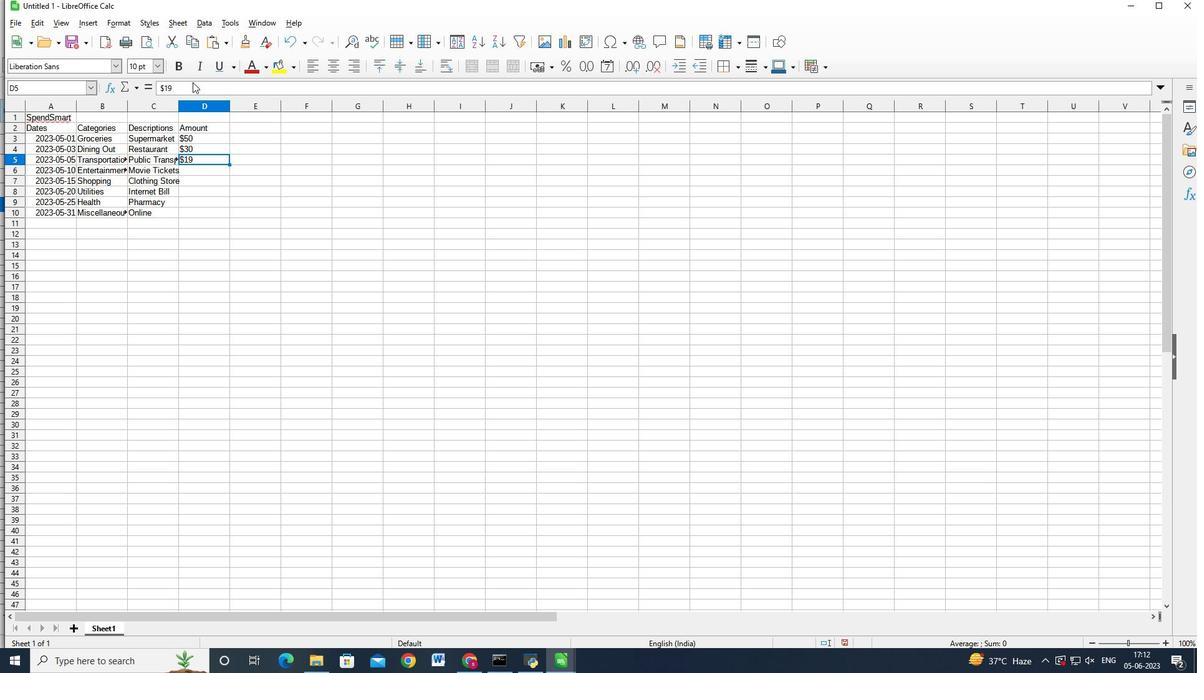 
Action: Key pressed <Key.backspace>0<Key.enter><Key.shift_r>$20<Key.enter><Key.shift_r>$100<Key.enter><Key.shift_r>$60<Key.enter><Key.shift_r>$5<Key.backspace><Key.backspace>40<Key.enter><Key.shift_r><Key.shift_r><Key.shift_r><Key.shift_r><Key.shift_r><Key.shift_r><Key.shift_r><Key.shift_r><Key.shift_r>$50<Key.tab><Key.up><Key.up><Key.up><Key.up><Key.up><Key.up><Key.up><Key.up>ctrl+S
Screenshot: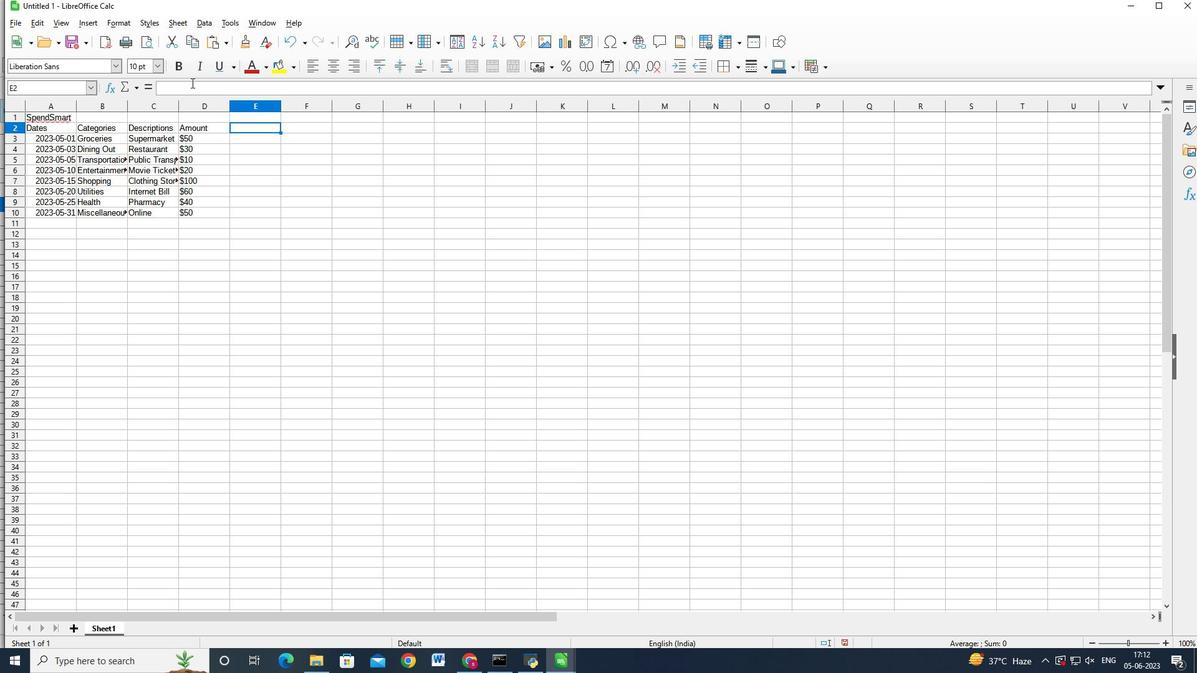 
Action: Mouse moved to (211, 72)
Screenshot: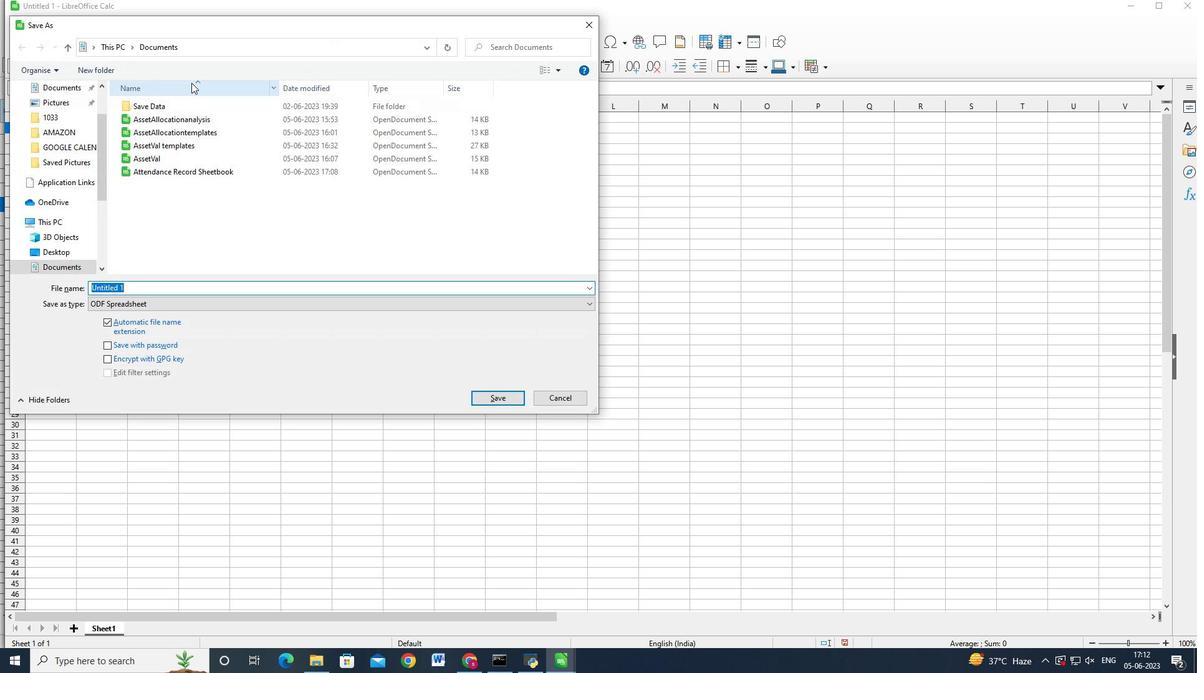 
Action: Key pressed <Key.backspace><Key.shift>Wee<Key.backspace><Key.backspace><Key.backspace><Key.backspace><Key.shift_r>Attendance<Key.space><Key.shift_r>Sheet<Key.space>for<Key.space><Key.shift>Weekly<Key.space><Key.shift>Auditing<Key.enter>
Screenshot: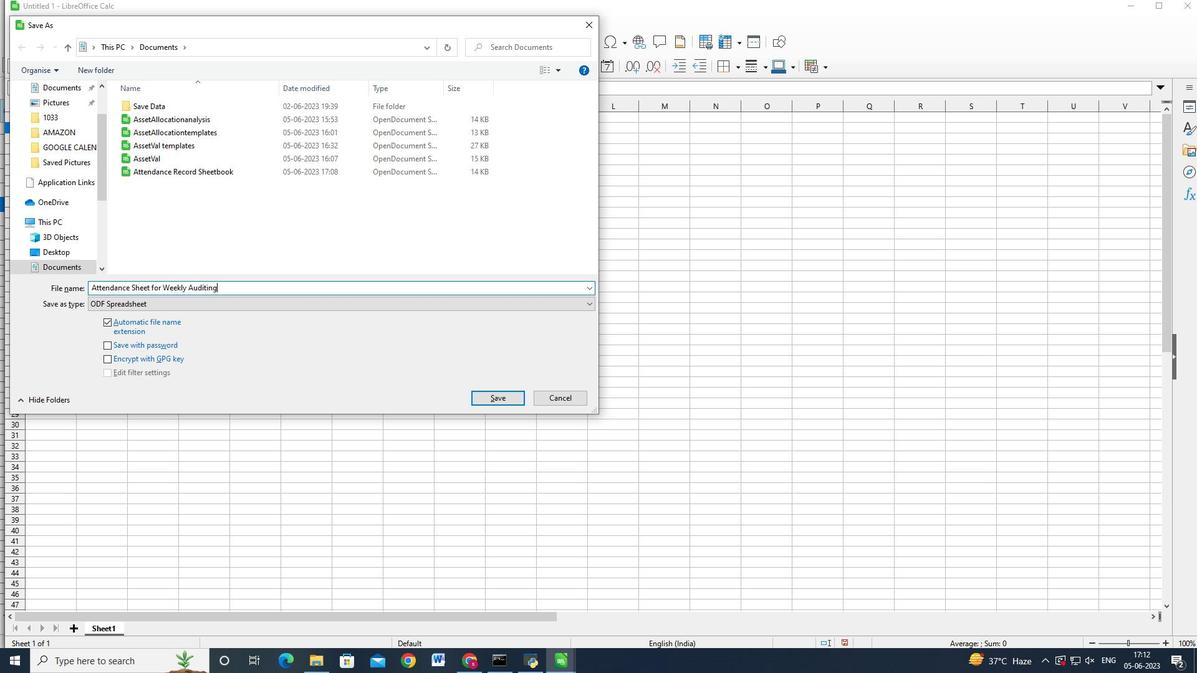 
Action: Mouse moved to (346, 218)
Screenshot: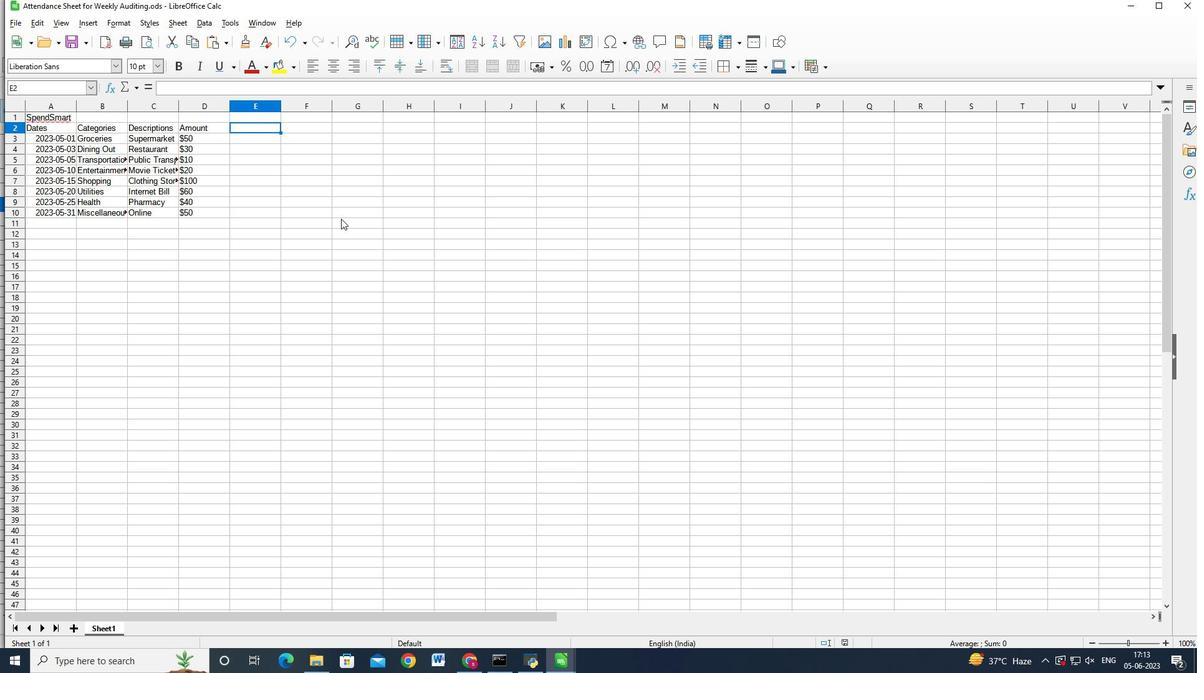 
